 Task: Look for space in Limón, Costa Rica from 12th  July, 2023 to 15th July, 2023 for 3 adults in price range Rs.12000 to Rs.16000. Place can be entire place with 2 bedrooms having 3 beds and 1 bathroom. Property type can be house, flat, guest house. Booking option can be shelf check-in. Required host language is English.
Action: Mouse moved to (389, 80)
Screenshot: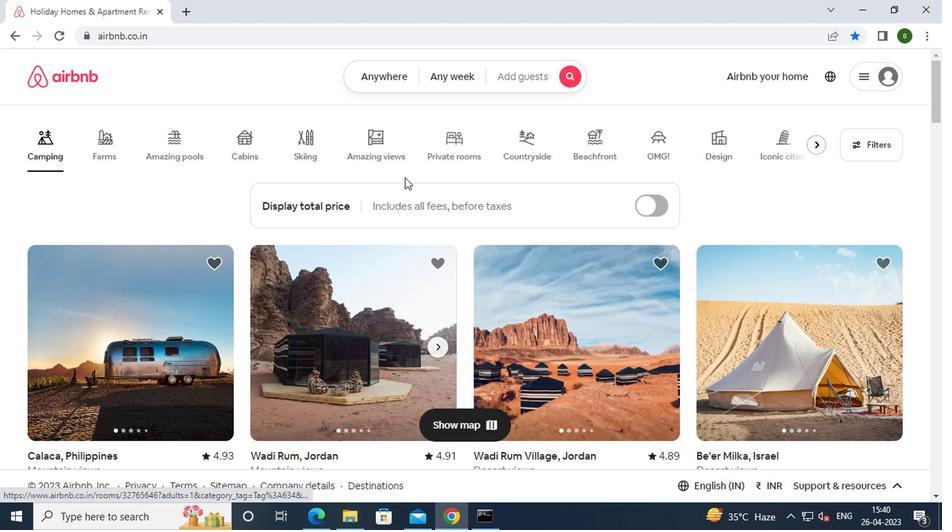 
Action: Mouse pressed left at (389, 80)
Screenshot: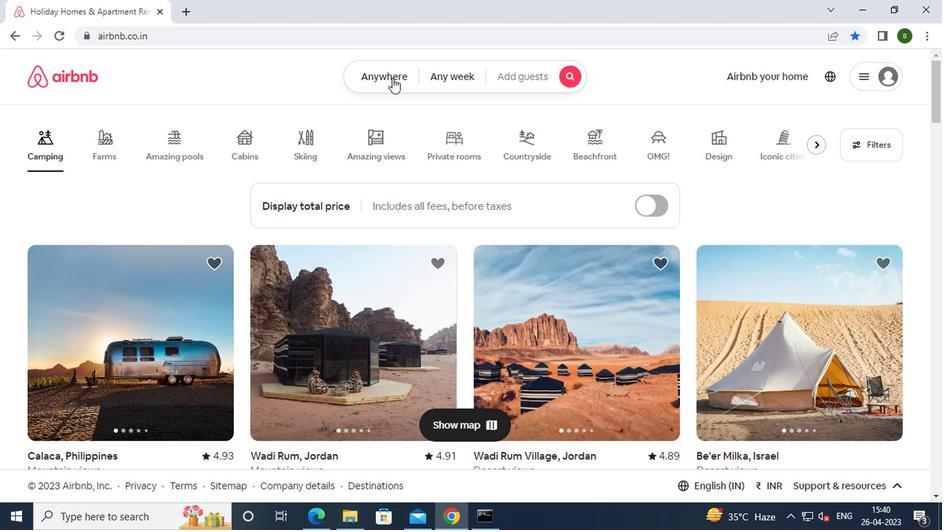 
Action: Mouse moved to (304, 125)
Screenshot: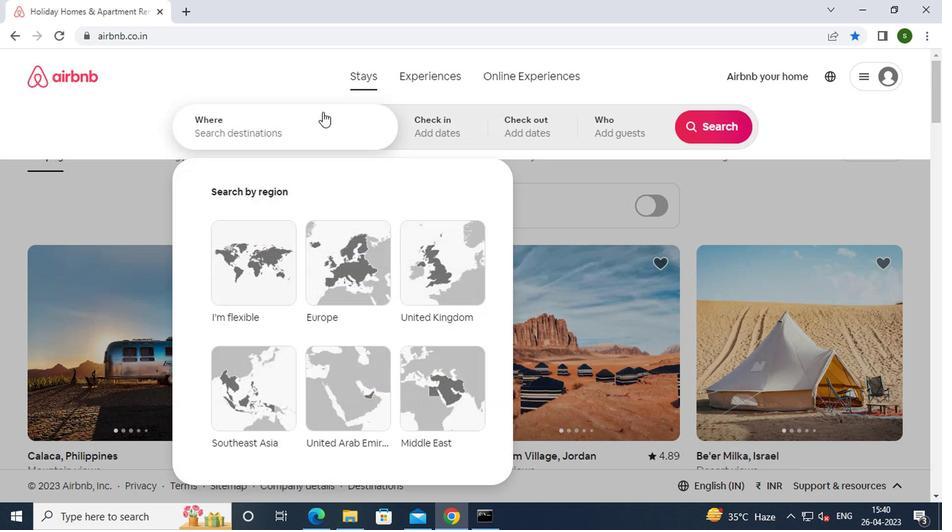 
Action: Mouse pressed left at (304, 125)
Screenshot: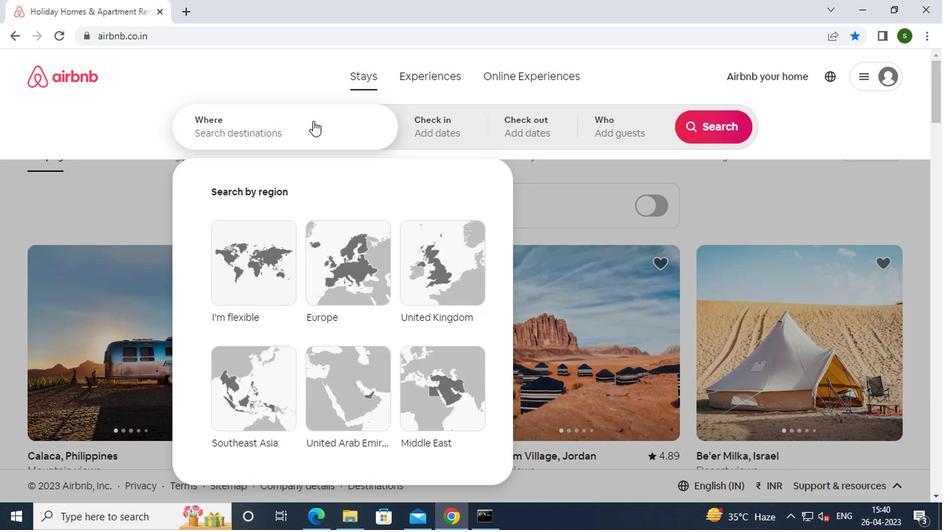
Action: Mouse moved to (304, 125)
Screenshot: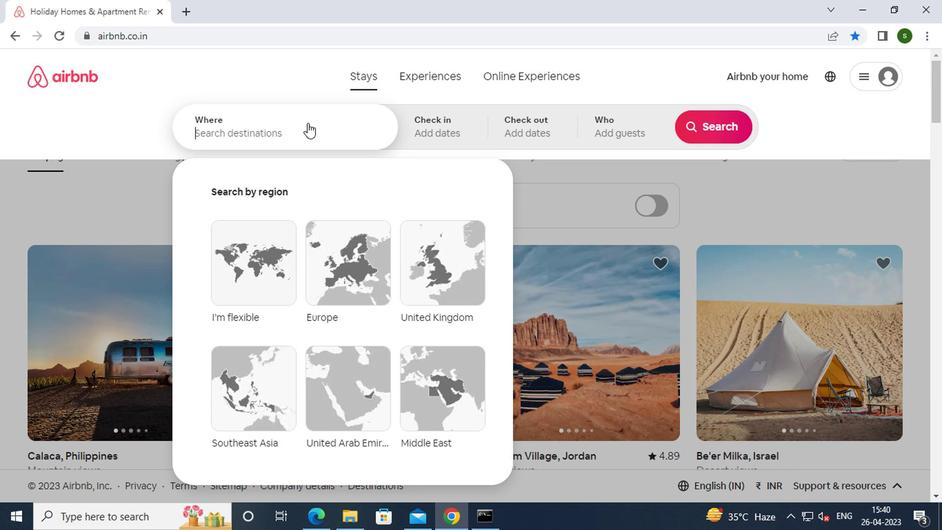 
Action: Key pressed l<Key.caps_lock>imon,<Key.space><Key.caps_lock>c<Key.caps_lock>ost<Key.caps_lock><Key.caps_lock>a<Key.space><Key.caps_lock>
Screenshot: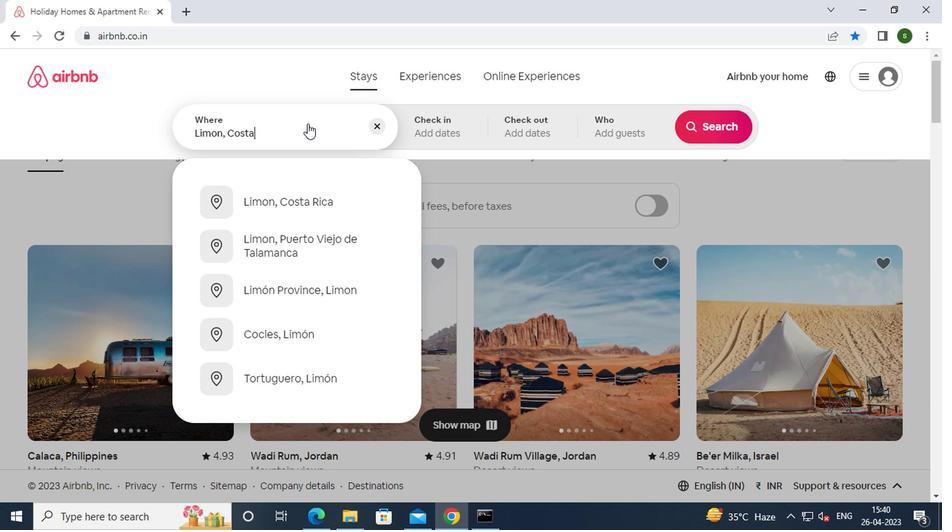 
Action: Mouse moved to (325, 235)
Screenshot: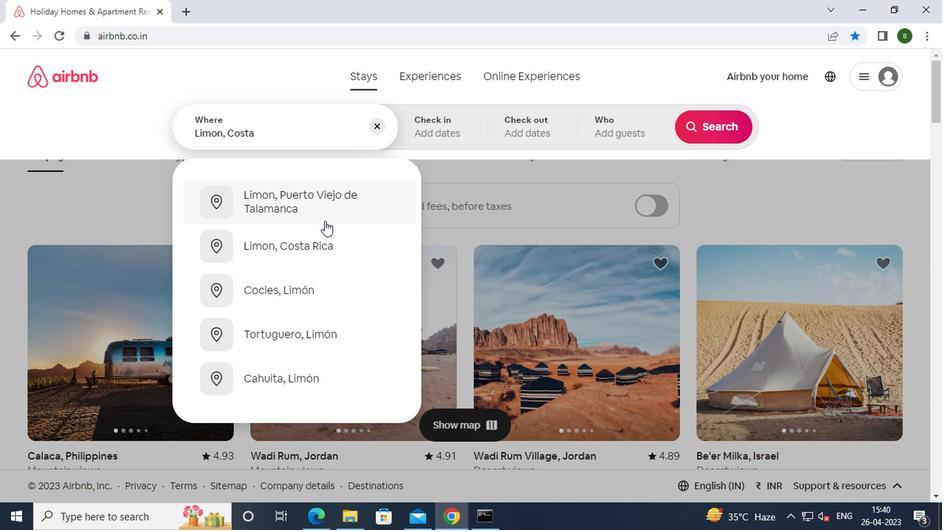 
Action: Mouse pressed left at (325, 235)
Screenshot: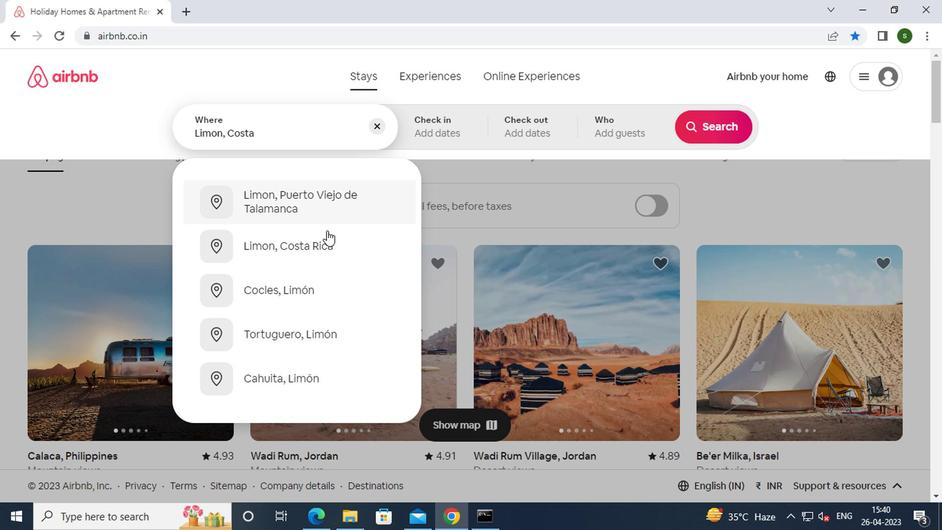 
Action: Mouse moved to (702, 242)
Screenshot: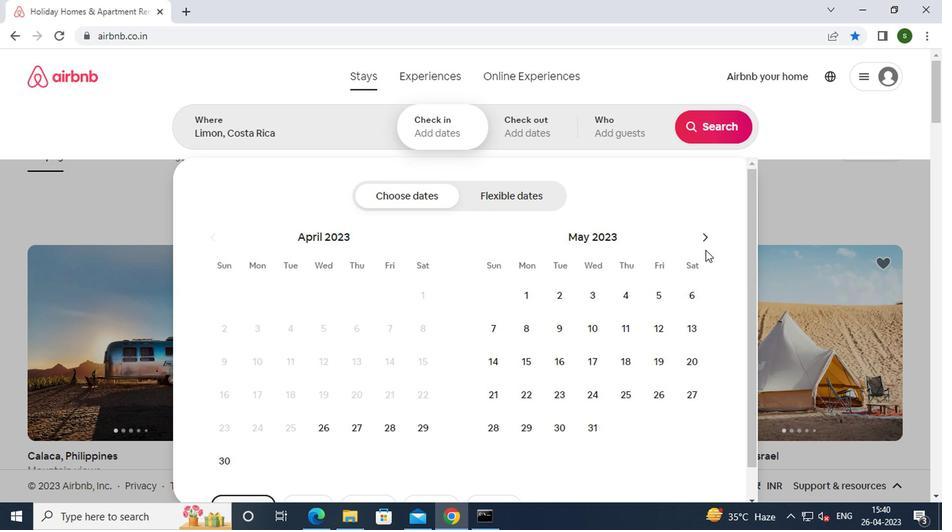 
Action: Mouse pressed left at (702, 242)
Screenshot: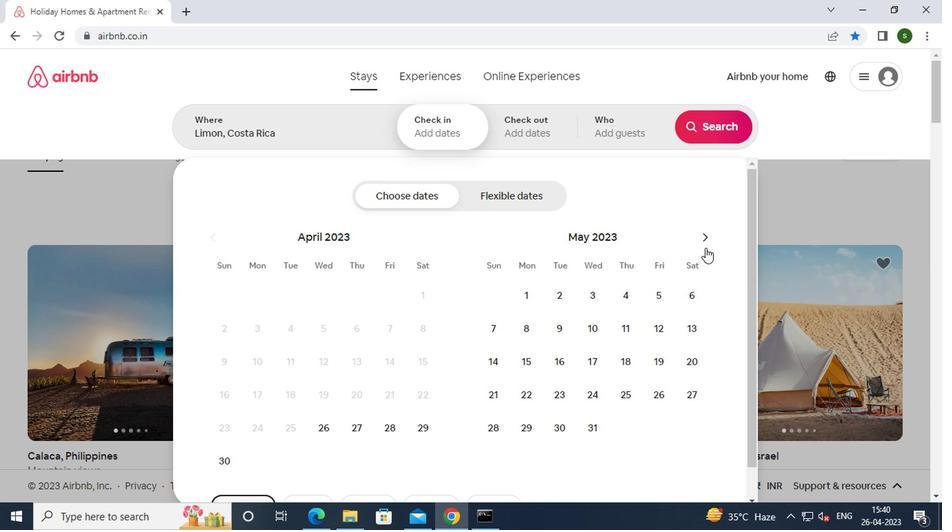 
Action: Mouse pressed left at (702, 242)
Screenshot: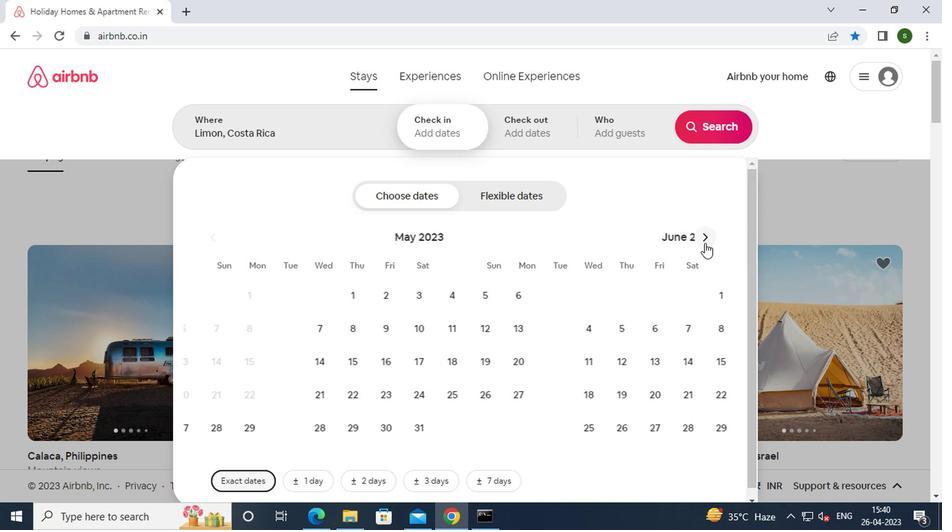 
Action: Mouse moved to (598, 358)
Screenshot: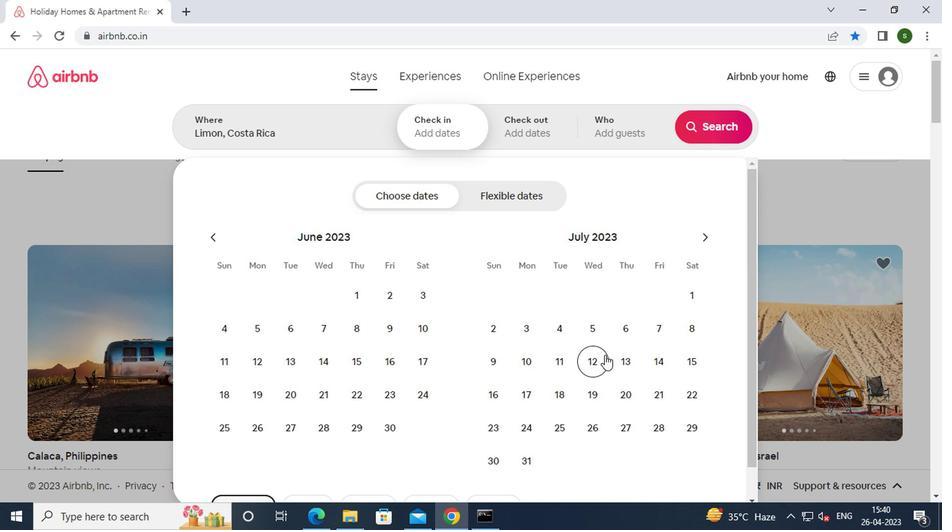 
Action: Mouse pressed left at (598, 358)
Screenshot: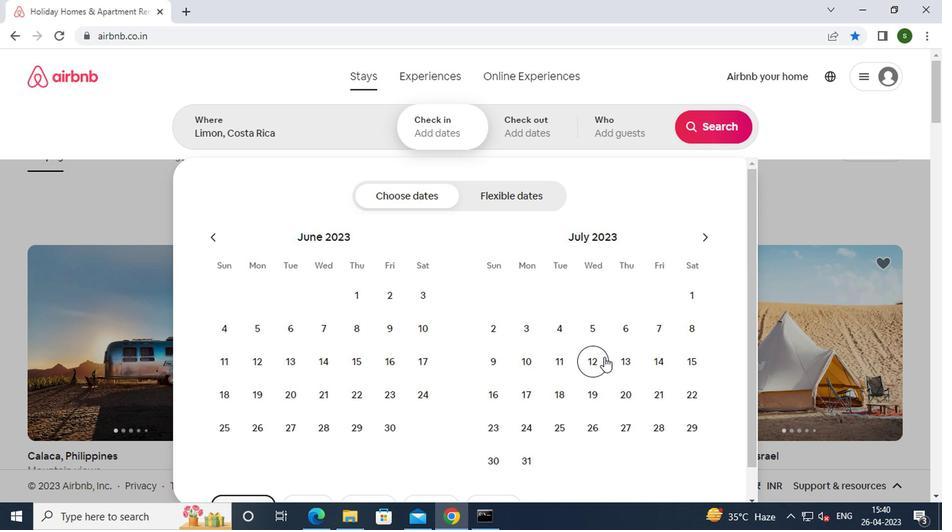 
Action: Mouse moved to (694, 363)
Screenshot: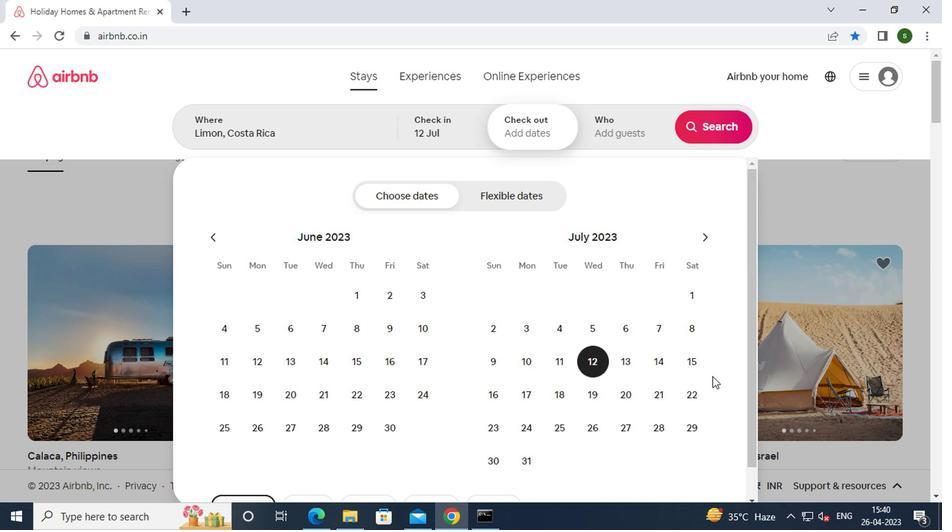 
Action: Mouse pressed left at (694, 363)
Screenshot: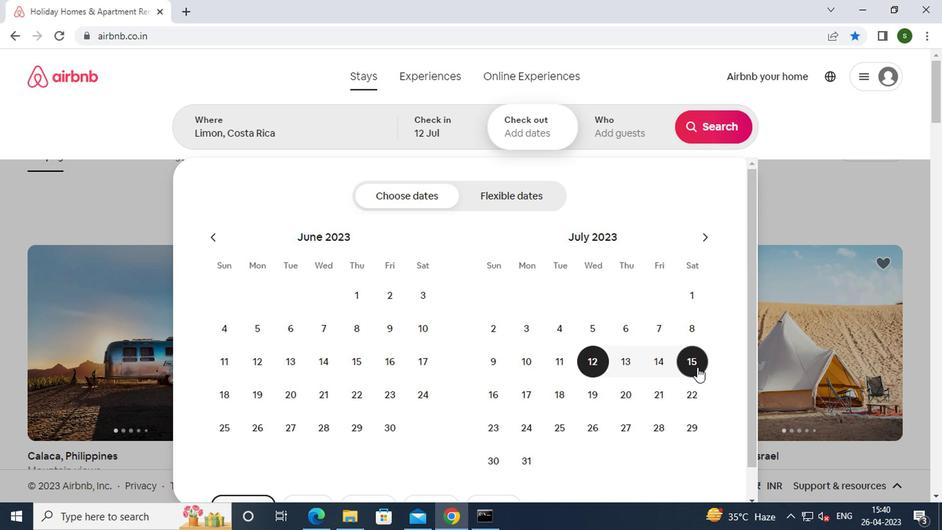 
Action: Mouse moved to (637, 137)
Screenshot: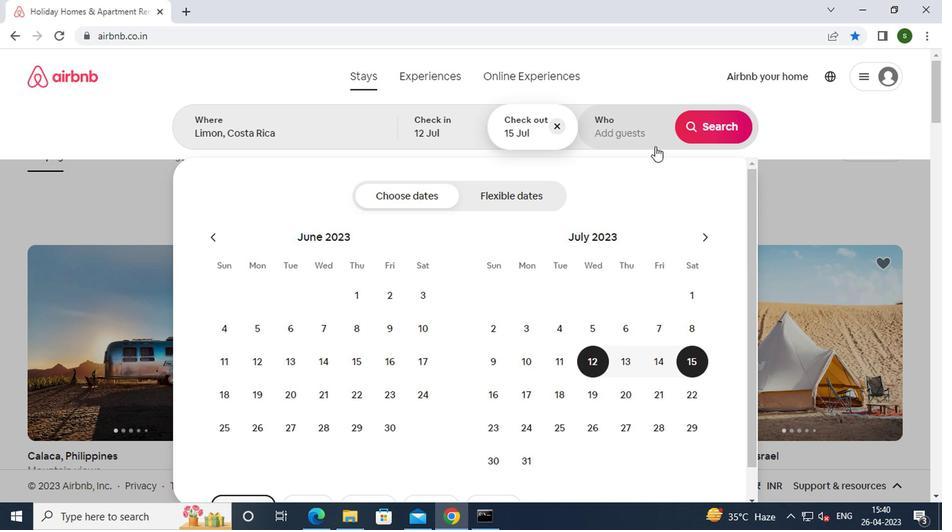 
Action: Mouse pressed left at (637, 137)
Screenshot: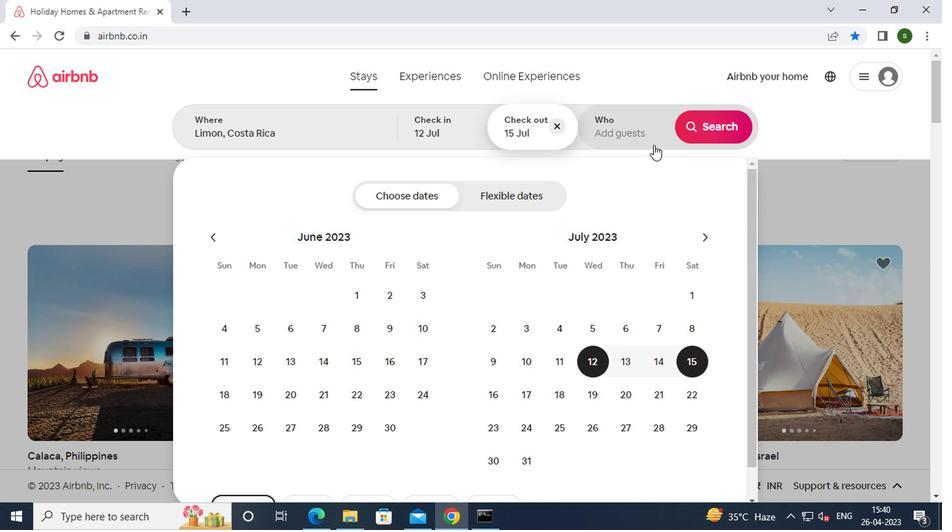
Action: Mouse moved to (721, 201)
Screenshot: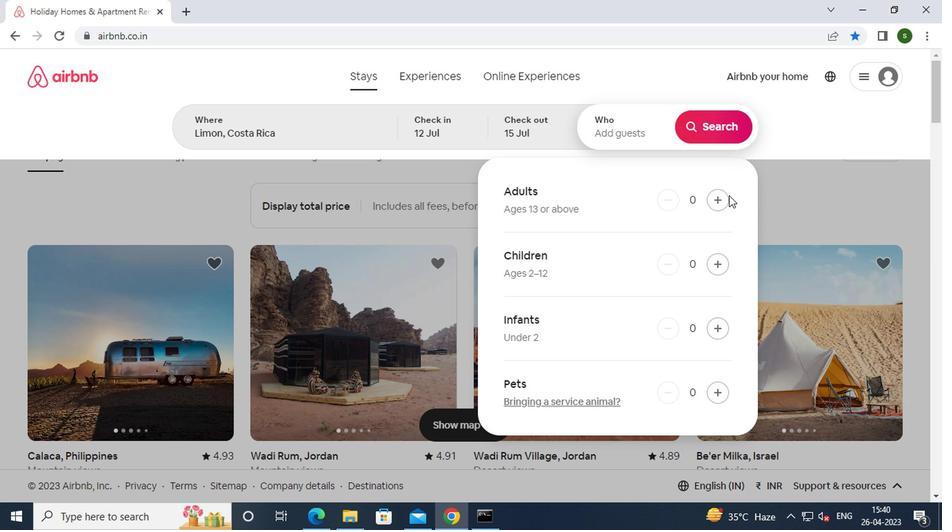 
Action: Mouse pressed left at (721, 201)
Screenshot: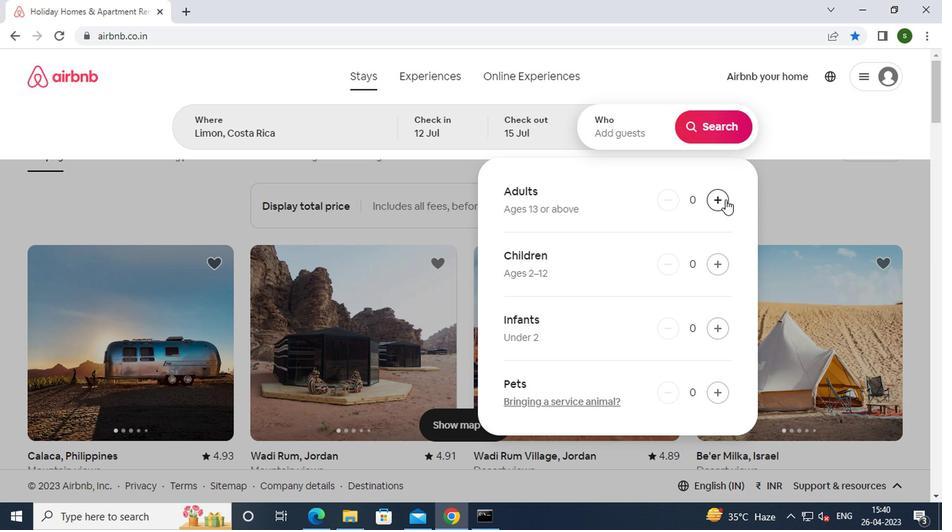 
Action: Mouse pressed left at (721, 201)
Screenshot: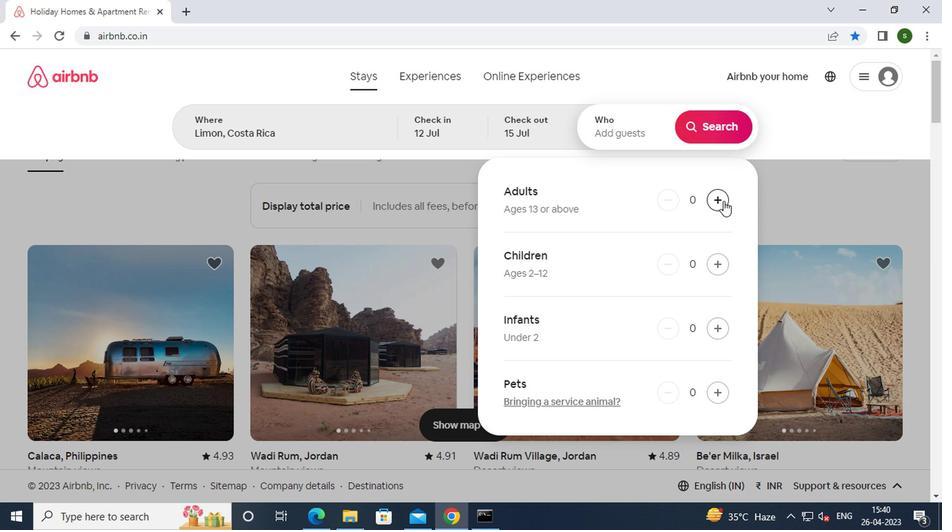 
Action: Mouse pressed left at (721, 201)
Screenshot: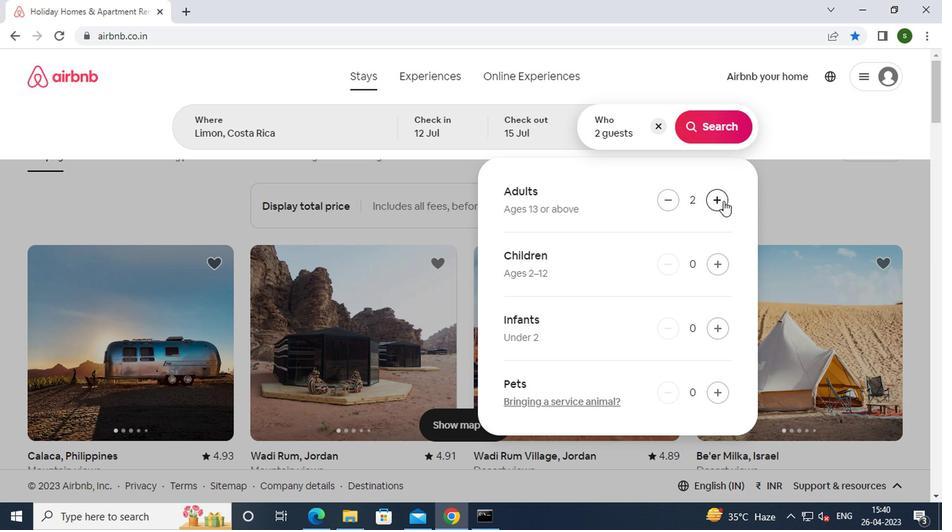 
Action: Mouse moved to (710, 139)
Screenshot: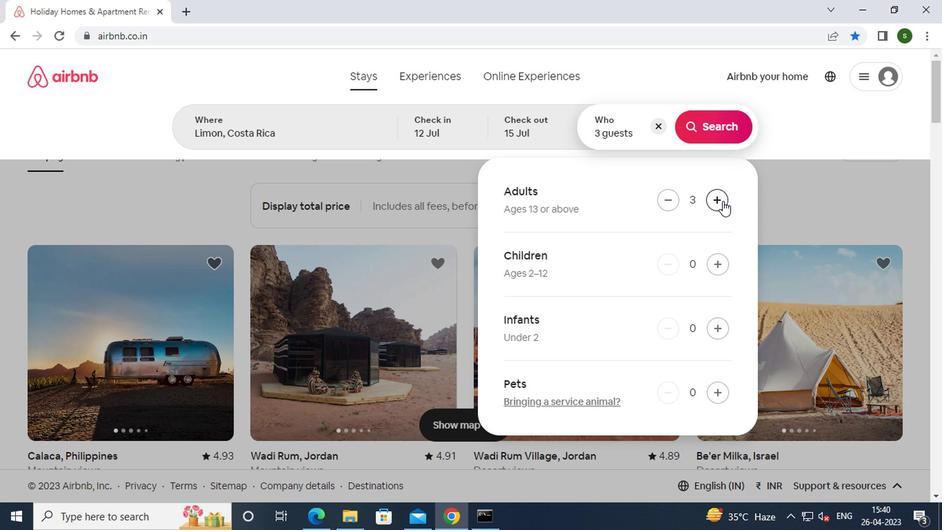 
Action: Mouse pressed left at (710, 139)
Screenshot: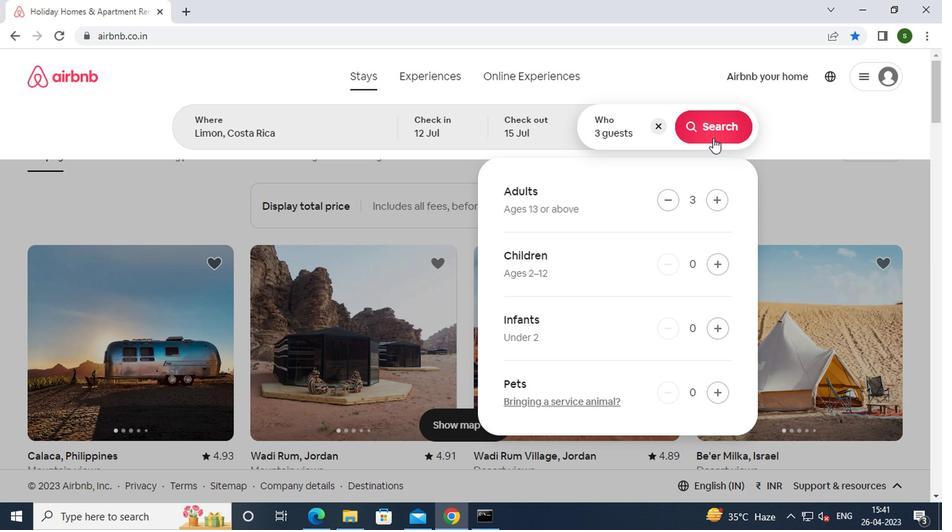 
Action: Mouse moved to (853, 129)
Screenshot: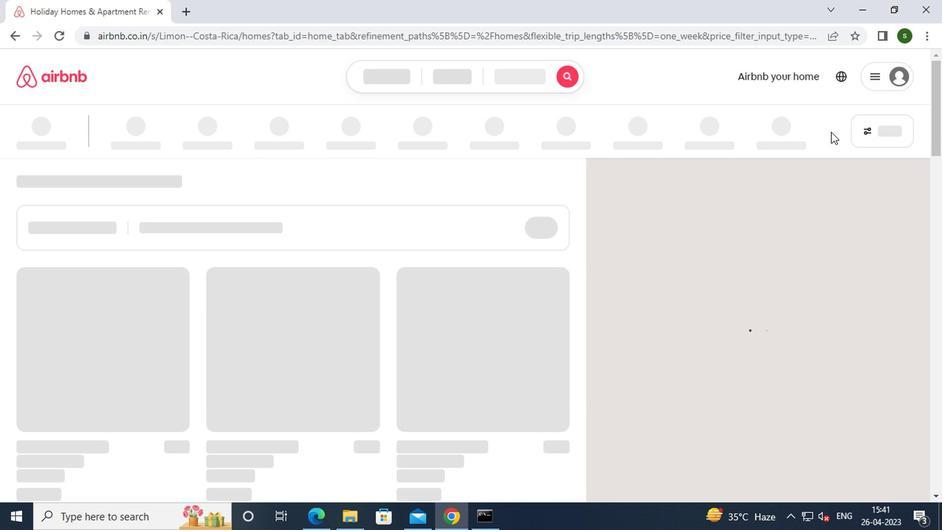 
Action: Mouse pressed left at (853, 129)
Screenshot: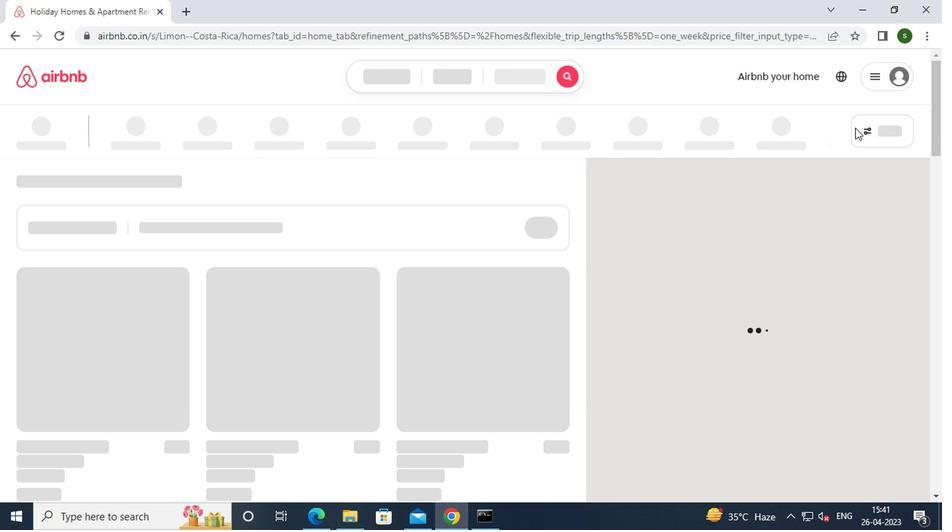 
Action: Mouse moved to (425, 302)
Screenshot: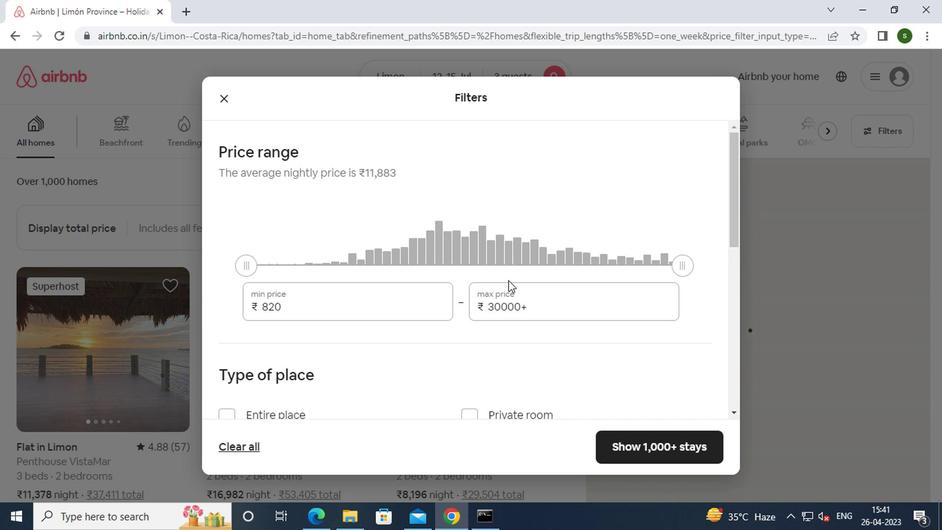 
Action: Mouse pressed left at (425, 302)
Screenshot: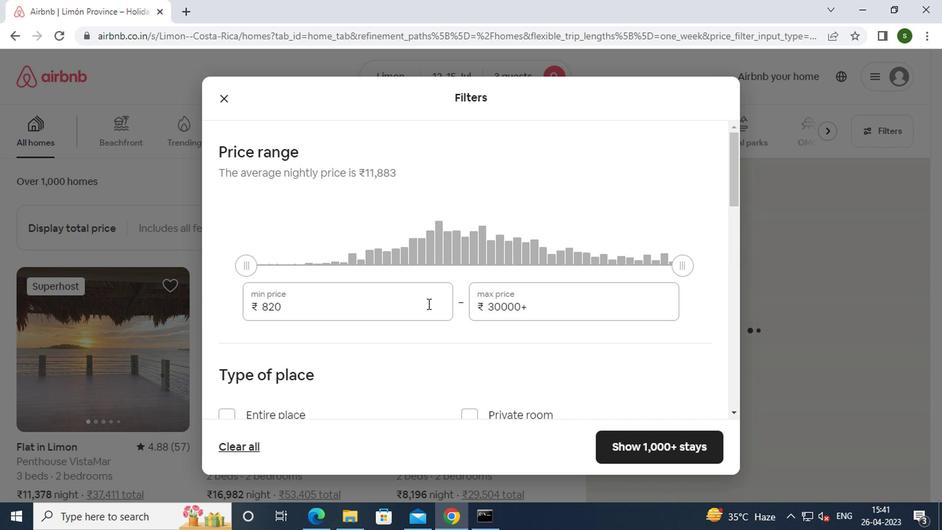 
Action: Mouse moved to (423, 299)
Screenshot: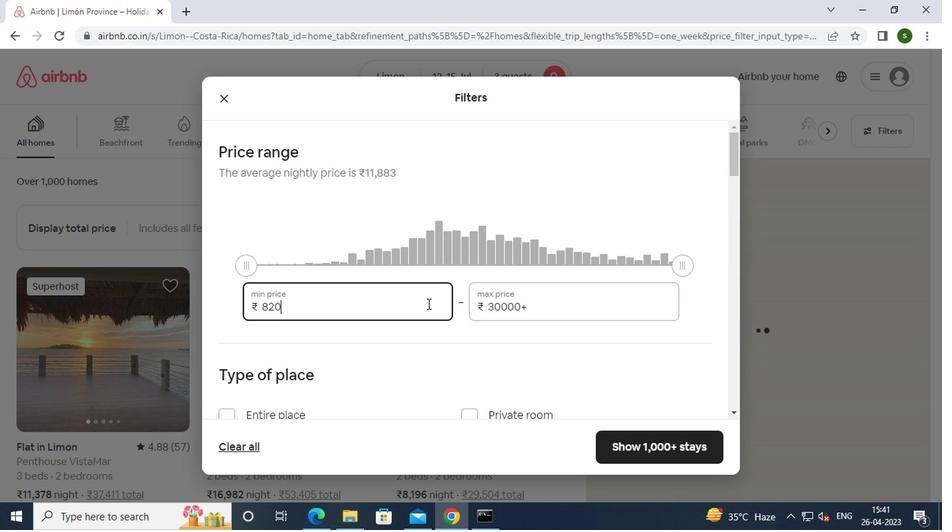 
Action: Key pressed <Key.backspace><Key.backspace><Key.backspace><Key.backspace><Key.backspace>12000
Screenshot: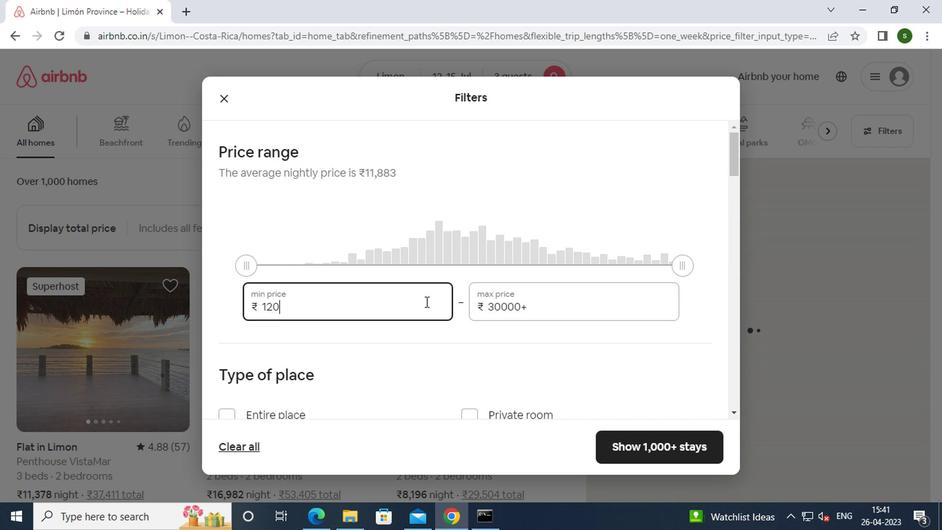 
Action: Mouse moved to (573, 303)
Screenshot: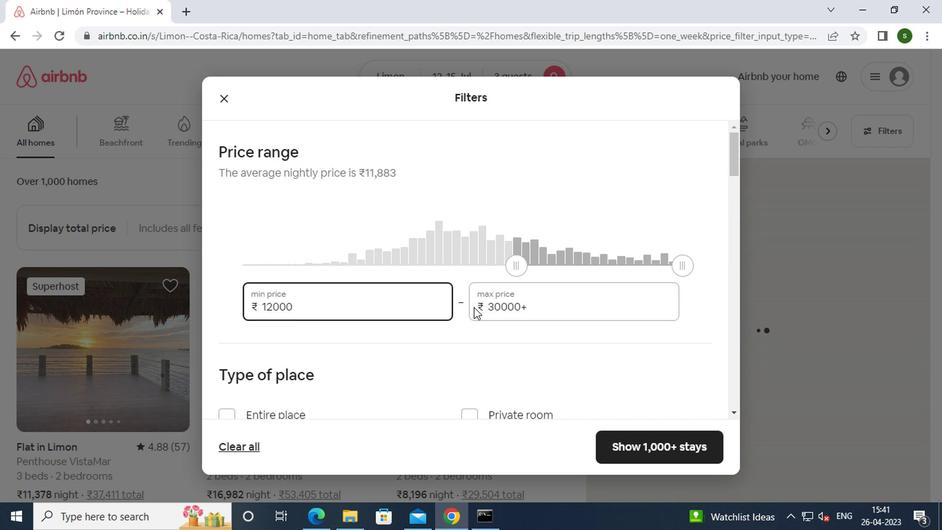 
Action: Mouse pressed left at (573, 303)
Screenshot: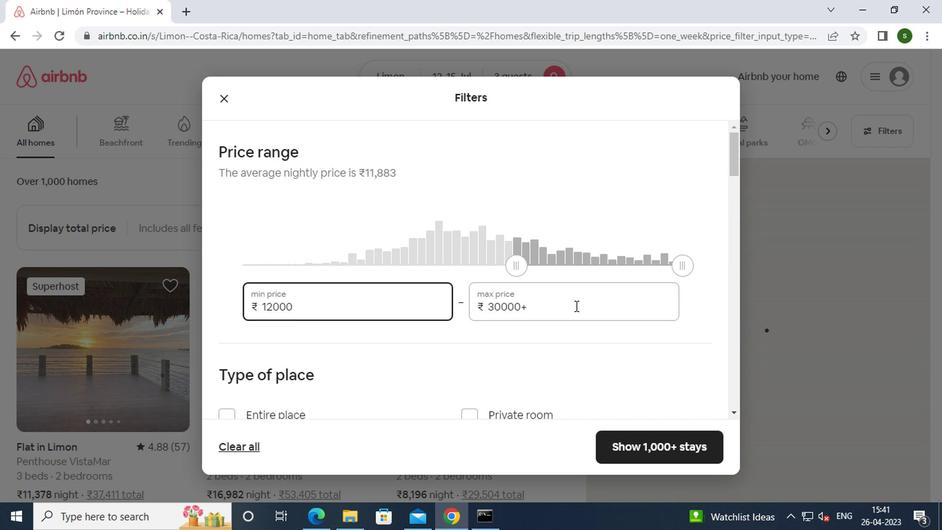 
Action: Key pressed <Key.backspace><Key.backspace><Key.backspace><Key.backspace><Key.backspace><Key.backspace><Key.backspace><Key.backspace><Key.backspace><Key.backspace><Key.backspace><Key.backspace>16000
Screenshot: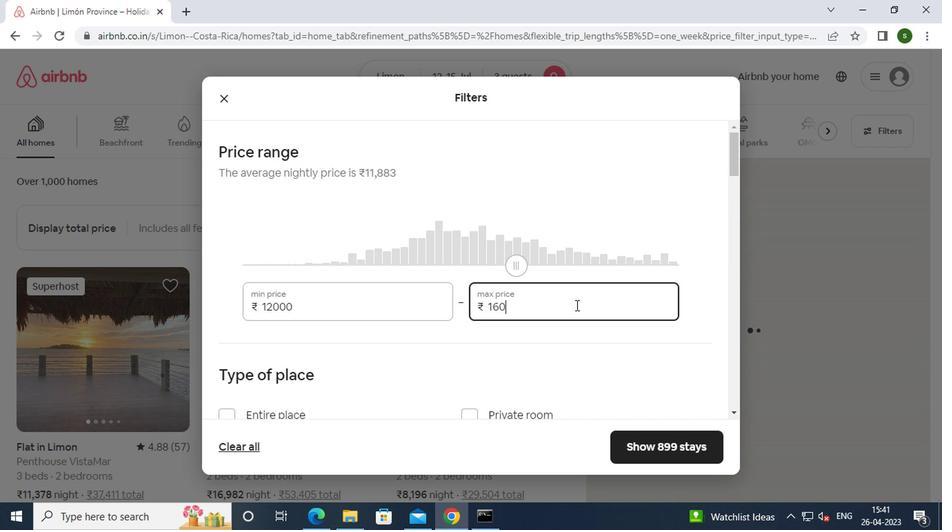 
Action: Mouse moved to (526, 319)
Screenshot: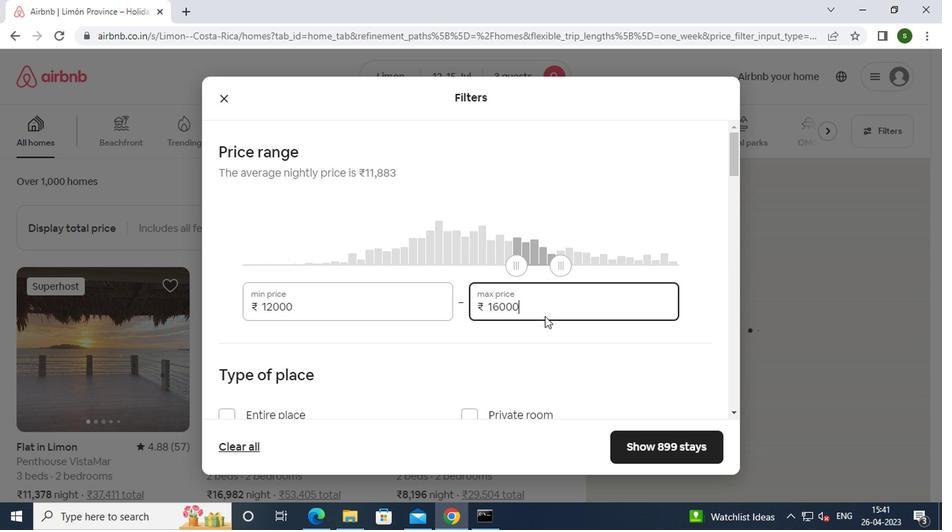 
Action: Mouse scrolled (526, 318) with delta (0, 0)
Screenshot: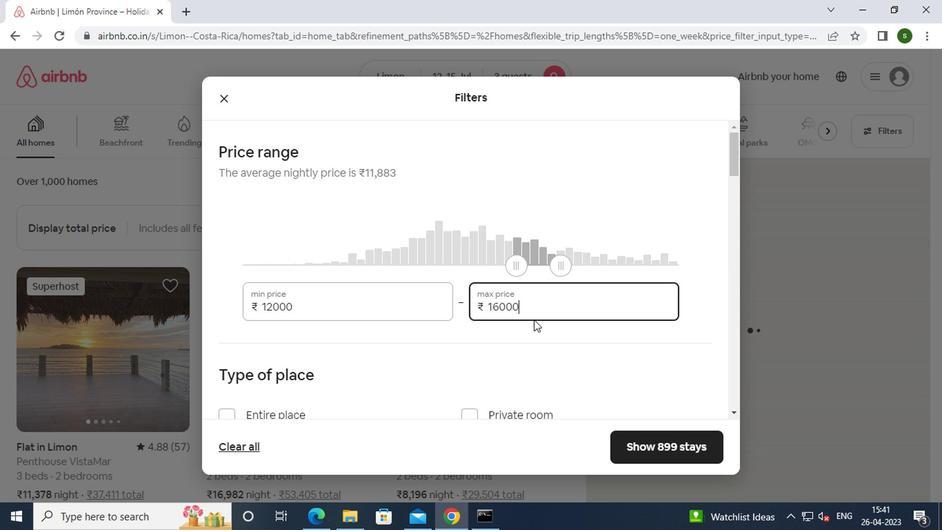 
Action: Mouse scrolled (526, 318) with delta (0, 0)
Screenshot: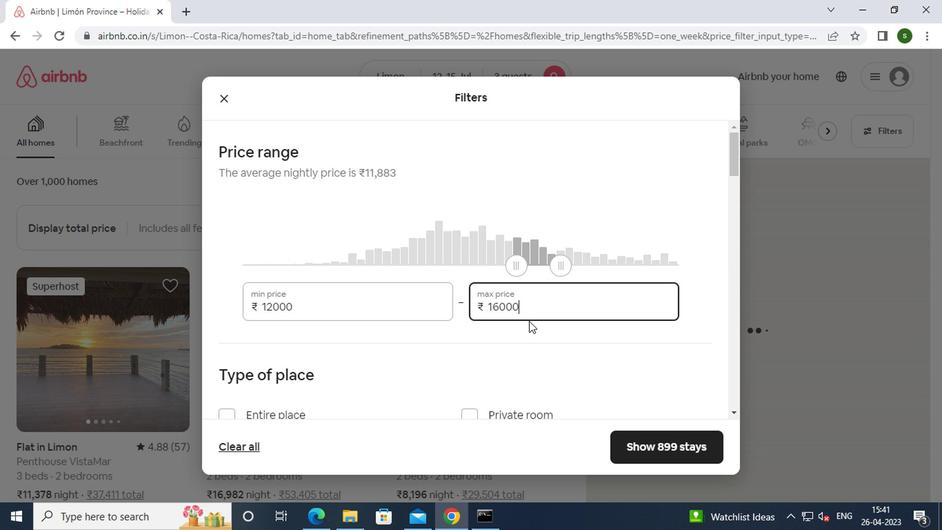 
Action: Mouse moved to (278, 290)
Screenshot: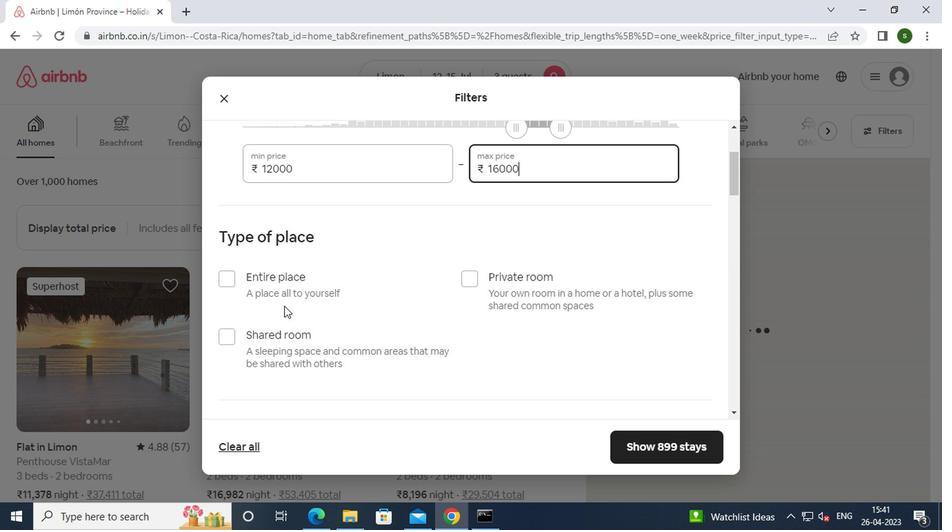 
Action: Mouse pressed left at (278, 290)
Screenshot: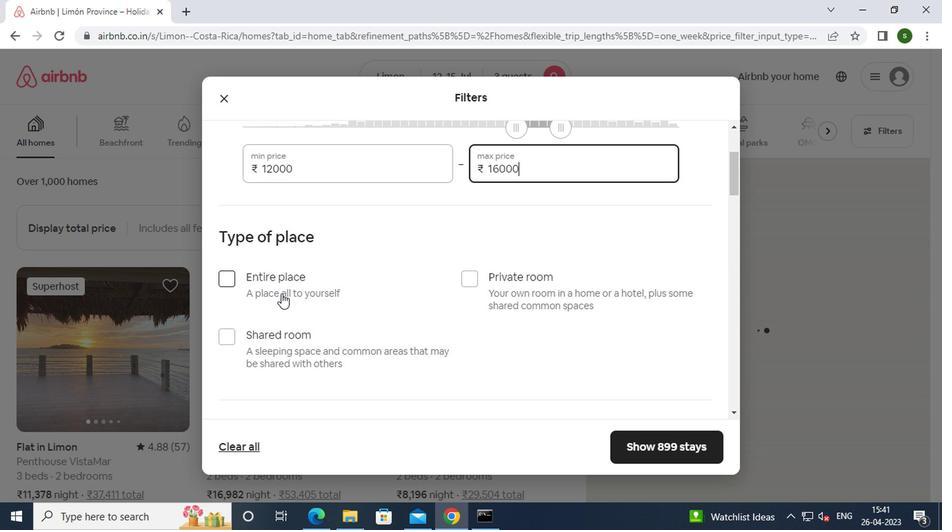 
Action: Mouse moved to (343, 291)
Screenshot: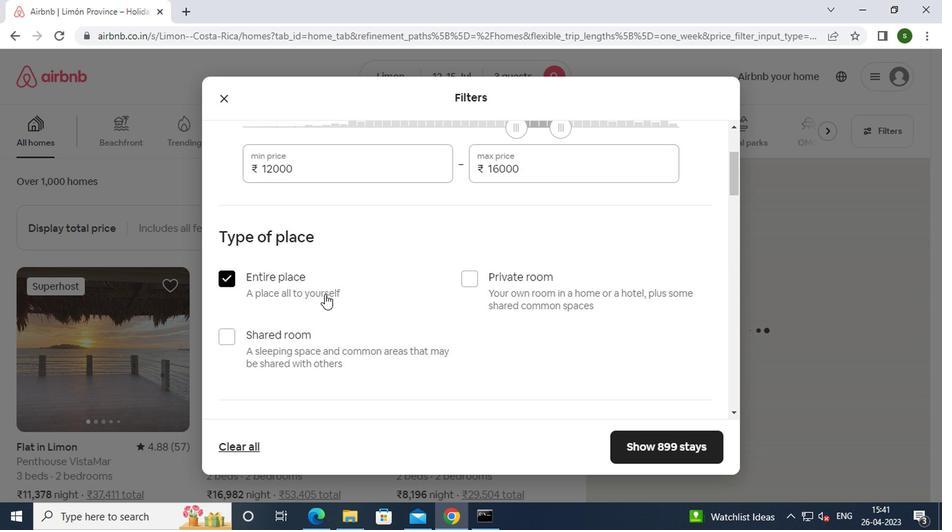 
Action: Mouse scrolled (343, 290) with delta (0, 0)
Screenshot: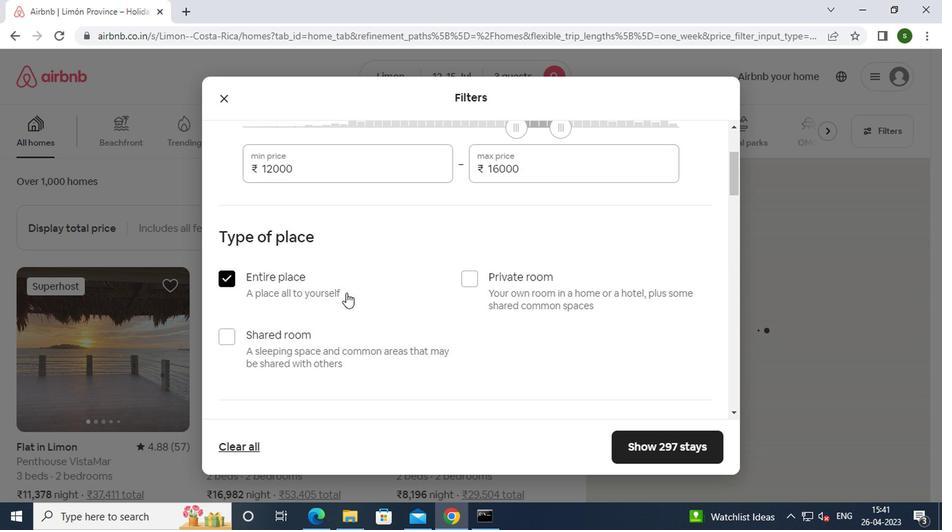 
Action: Mouse scrolled (343, 290) with delta (0, 0)
Screenshot: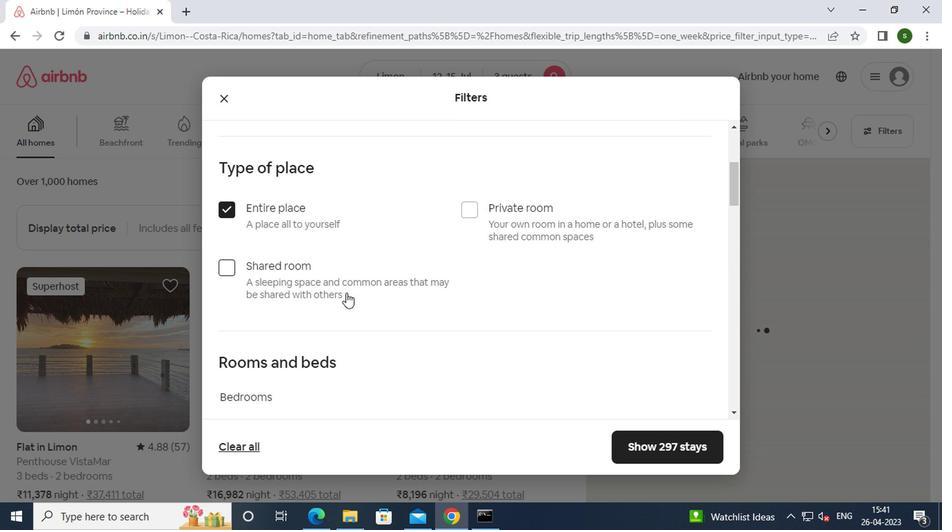 
Action: Mouse scrolled (343, 290) with delta (0, 0)
Screenshot: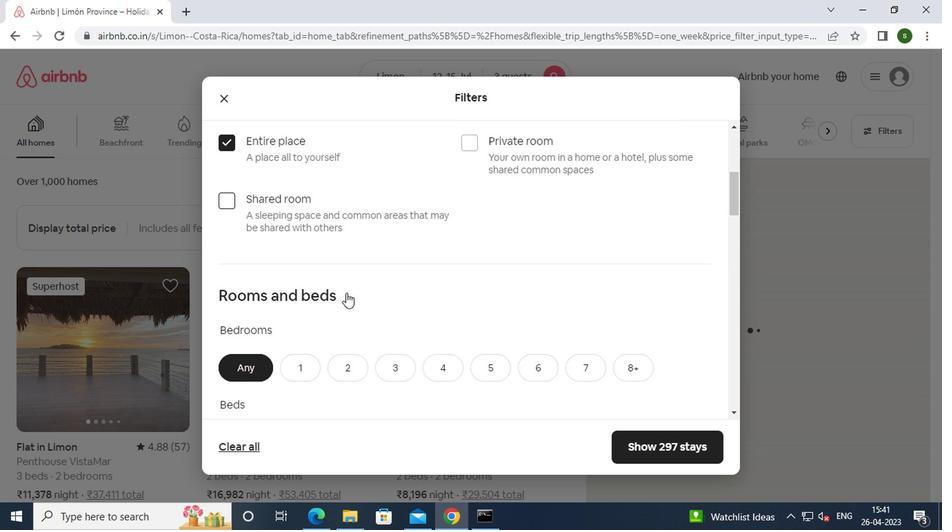 
Action: Mouse scrolled (343, 290) with delta (0, 0)
Screenshot: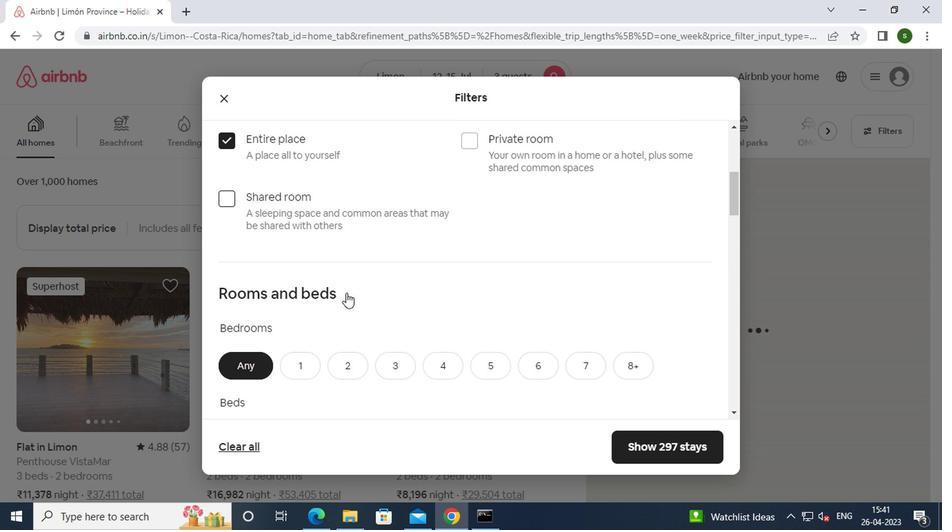 
Action: Mouse moved to (344, 231)
Screenshot: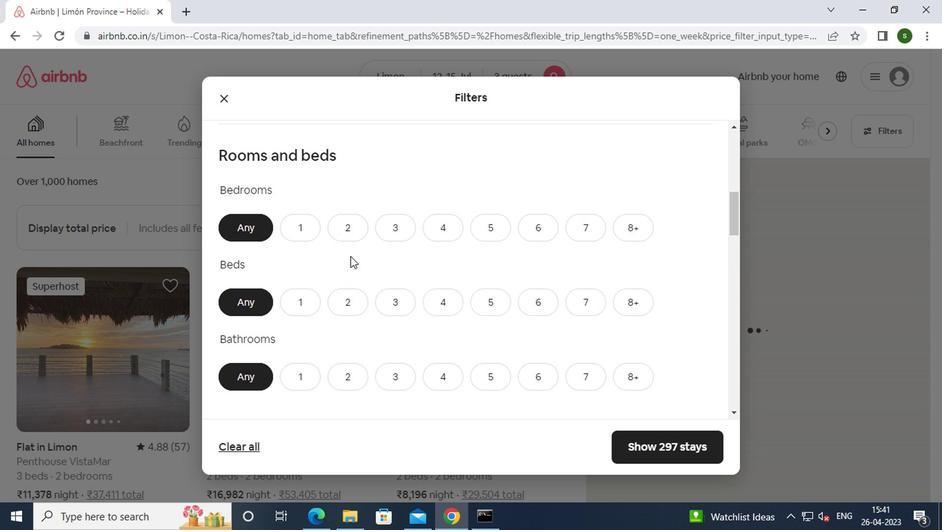 
Action: Mouse pressed left at (344, 231)
Screenshot: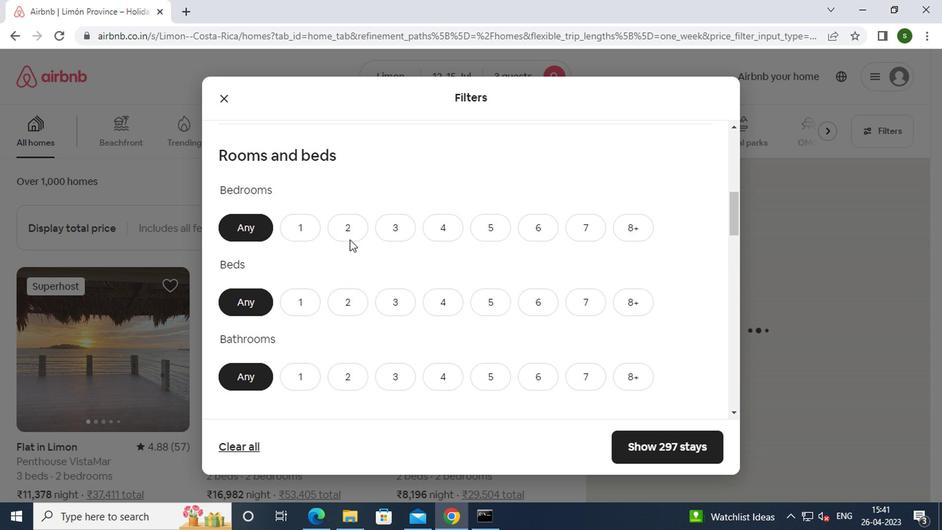 
Action: Mouse moved to (391, 303)
Screenshot: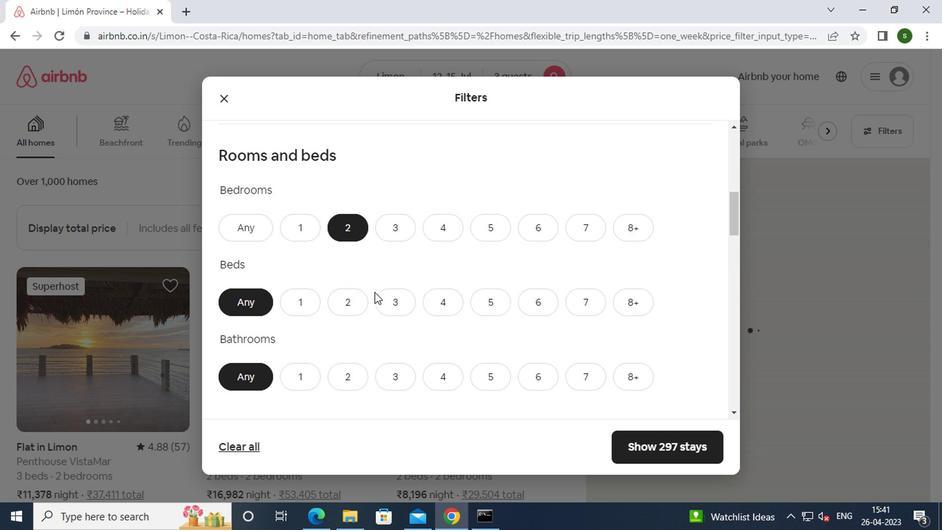 
Action: Mouse pressed left at (391, 303)
Screenshot: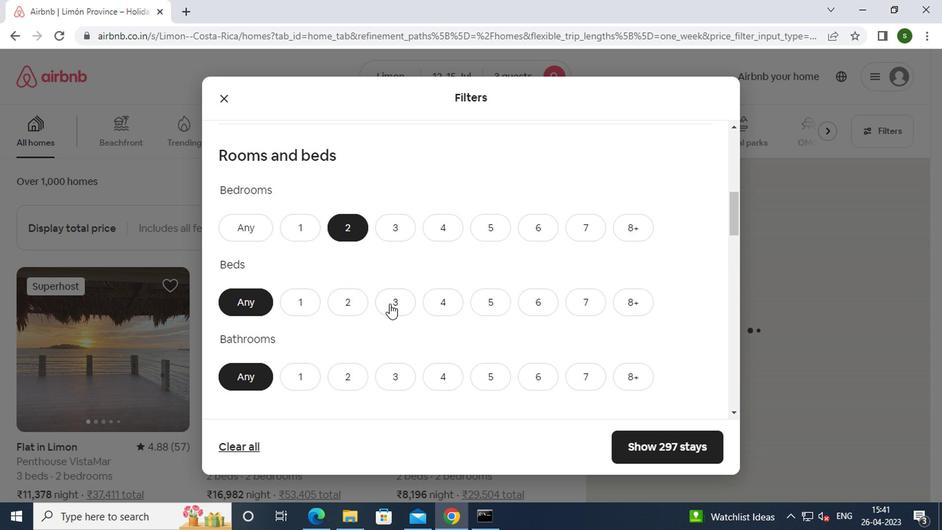 
Action: Mouse moved to (303, 371)
Screenshot: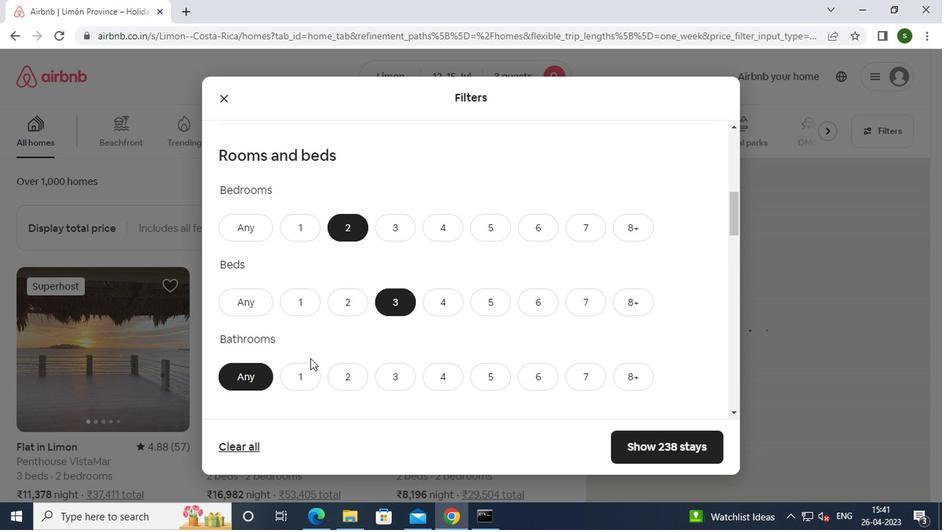 
Action: Mouse pressed left at (303, 371)
Screenshot: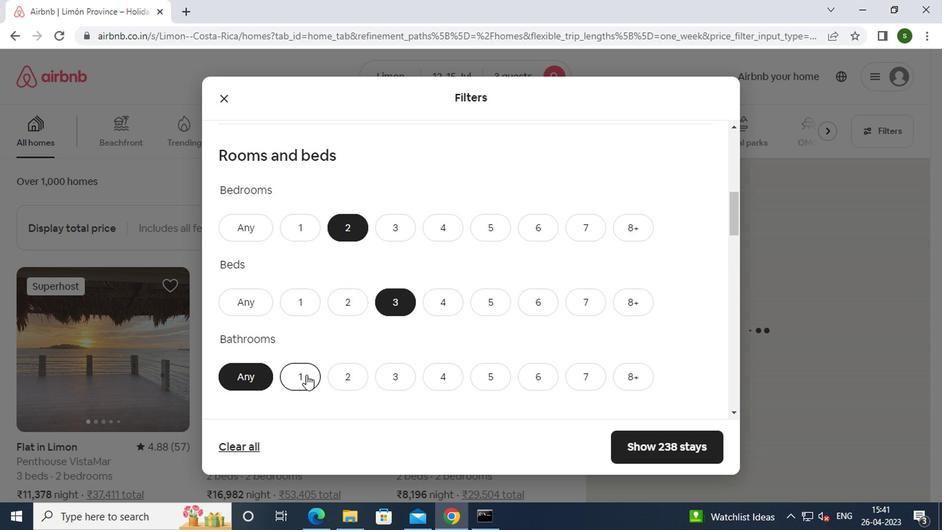 
Action: Mouse moved to (456, 319)
Screenshot: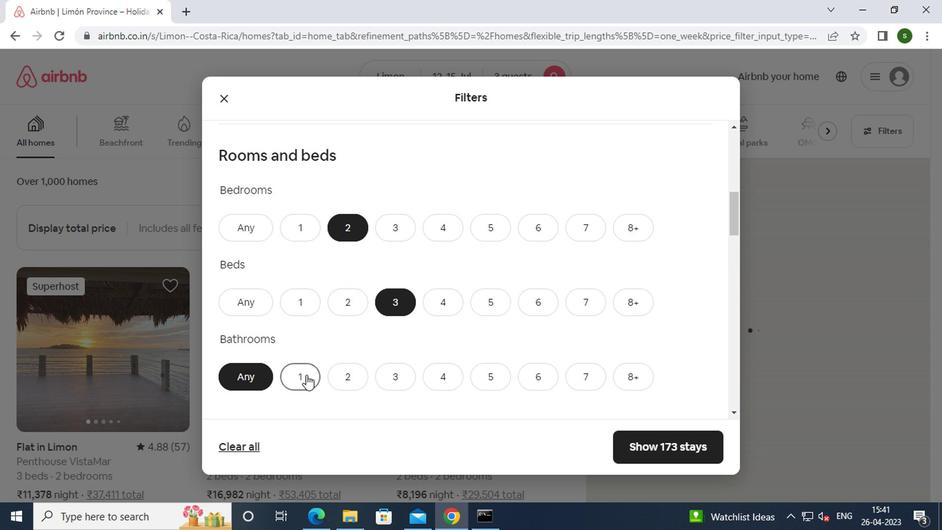 
Action: Mouse scrolled (456, 318) with delta (0, 0)
Screenshot: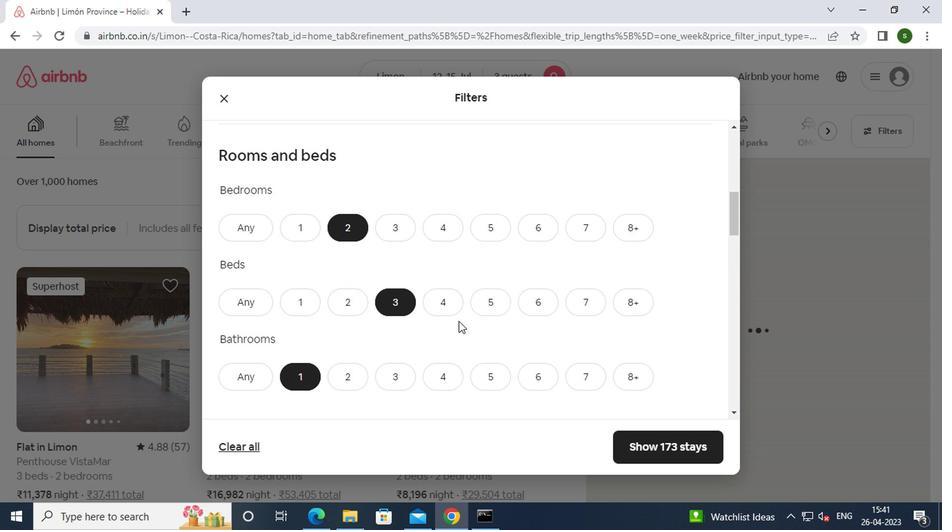 
Action: Mouse scrolled (456, 318) with delta (0, 0)
Screenshot: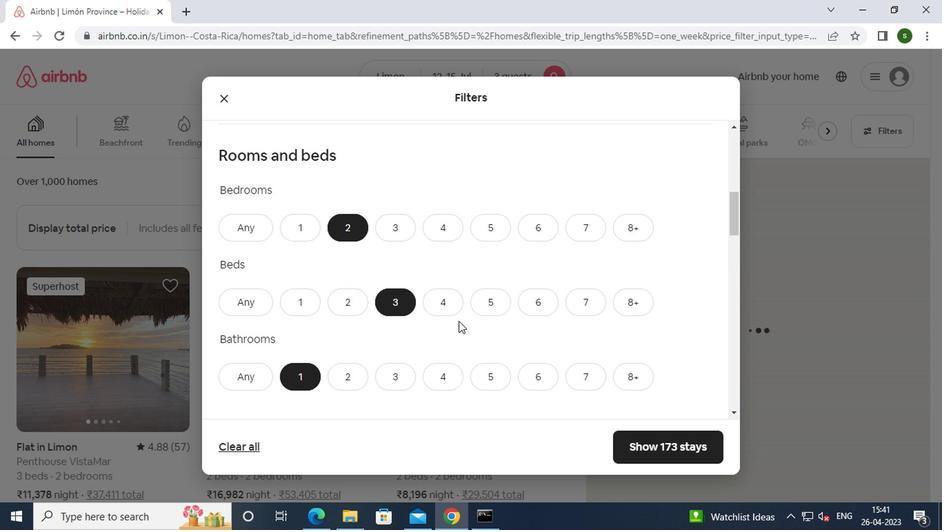 
Action: Mouse scrolled (456, 318) with delta (0, 0)
Screenshot: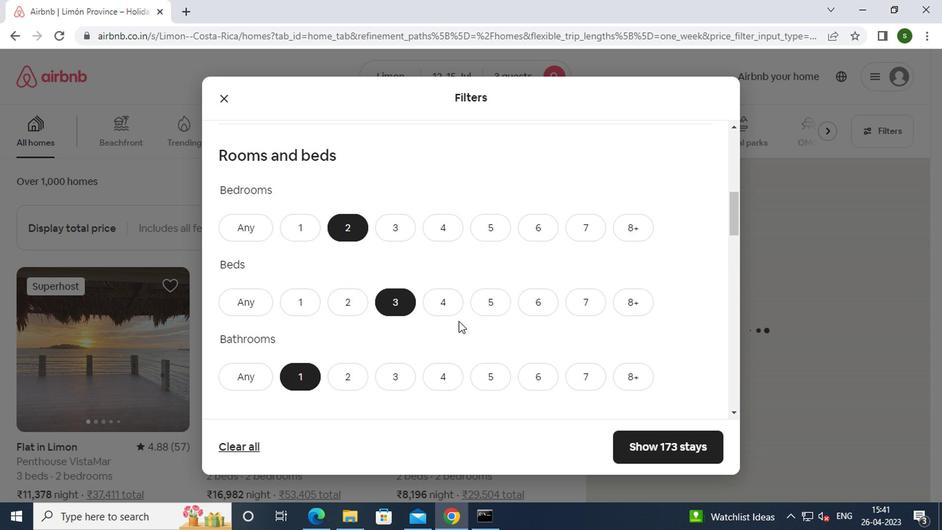 
Action: Mouse moved to (264, 305)
Screenshot: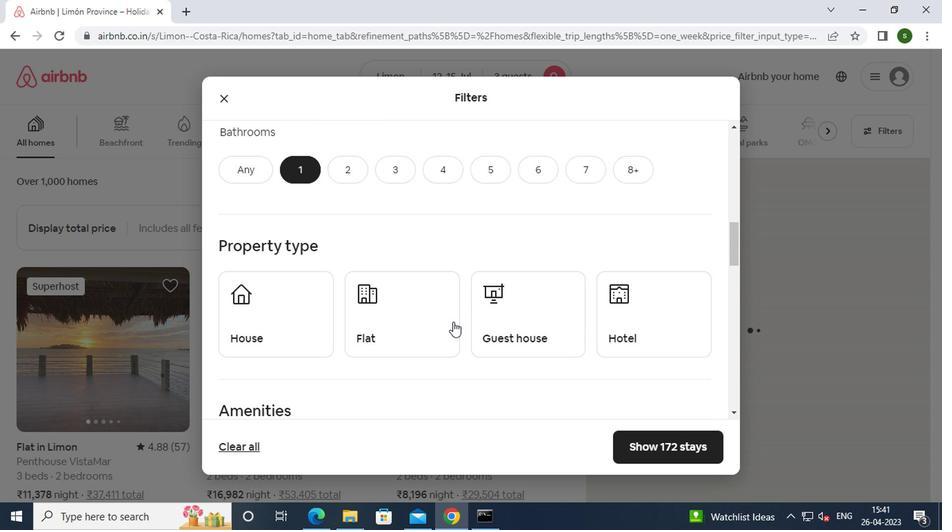 
Action: Mouse pressed left at (264, 305)
Screenshot: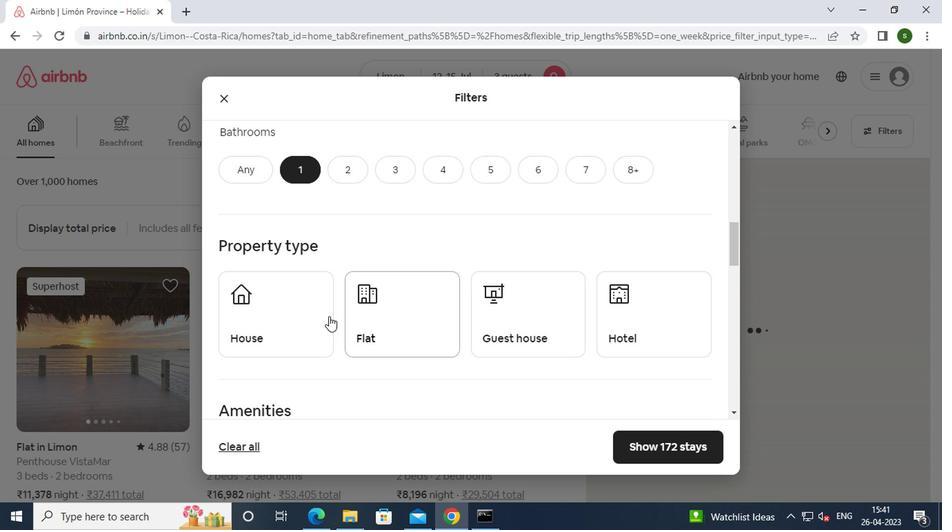 
Action: Mouse moved to (383, 312)
Screenshot: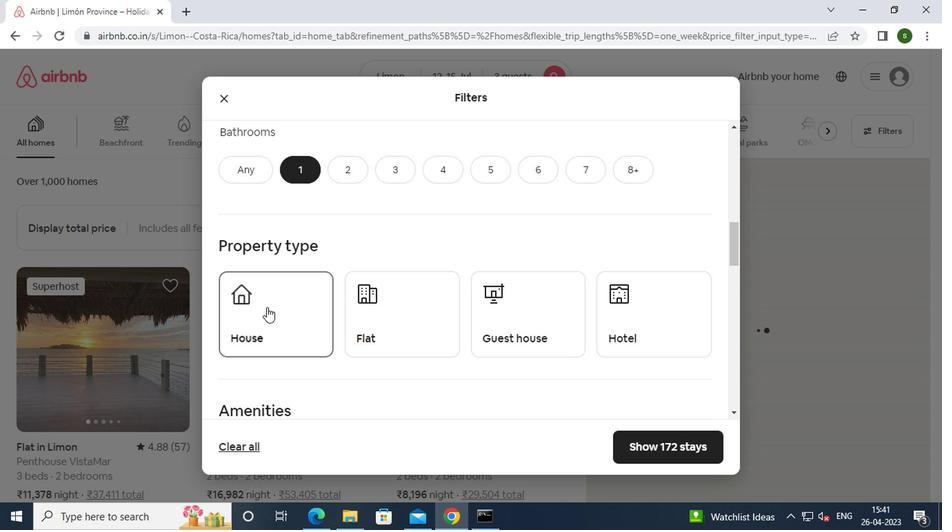 
Action: Mouse pressed left at (383, 312)
Screenshot: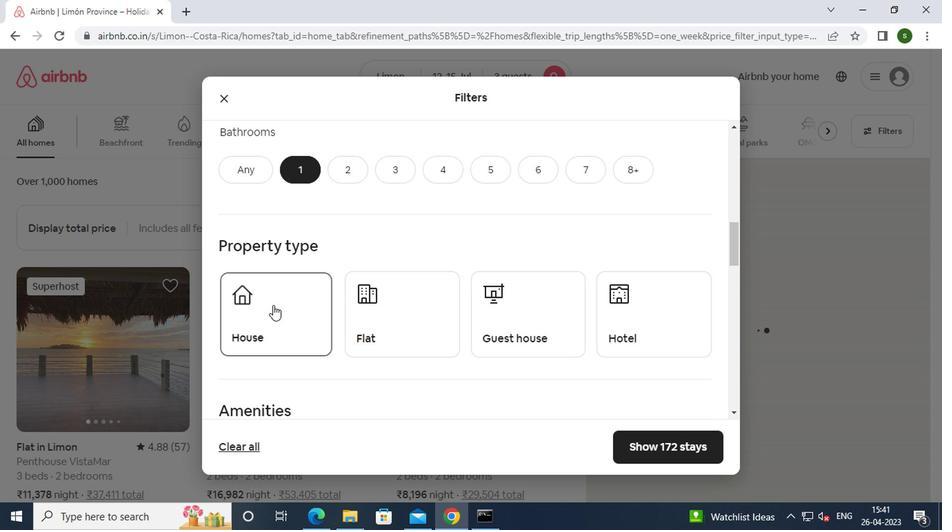 
Action: Mouse moved to (490, 310)
Screenshot: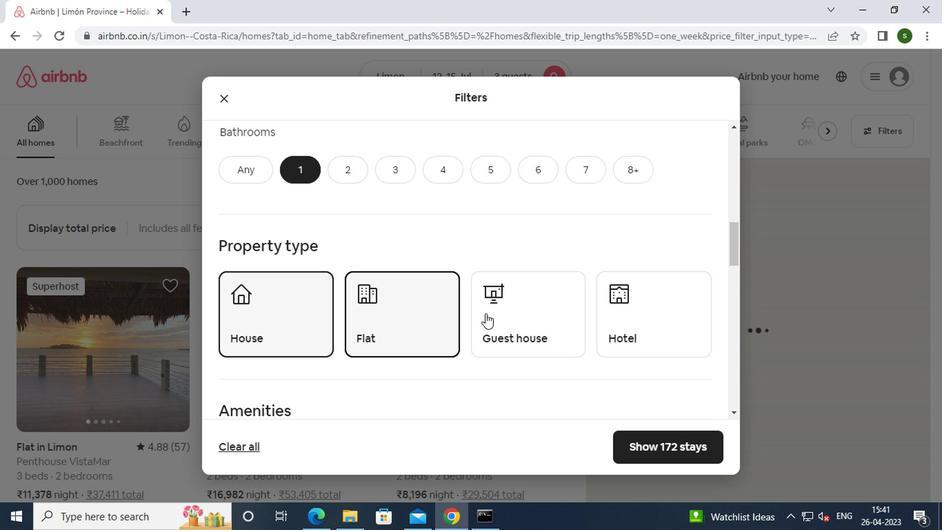 
Action: Mouse pressed left at (490, 310)
Screenshot: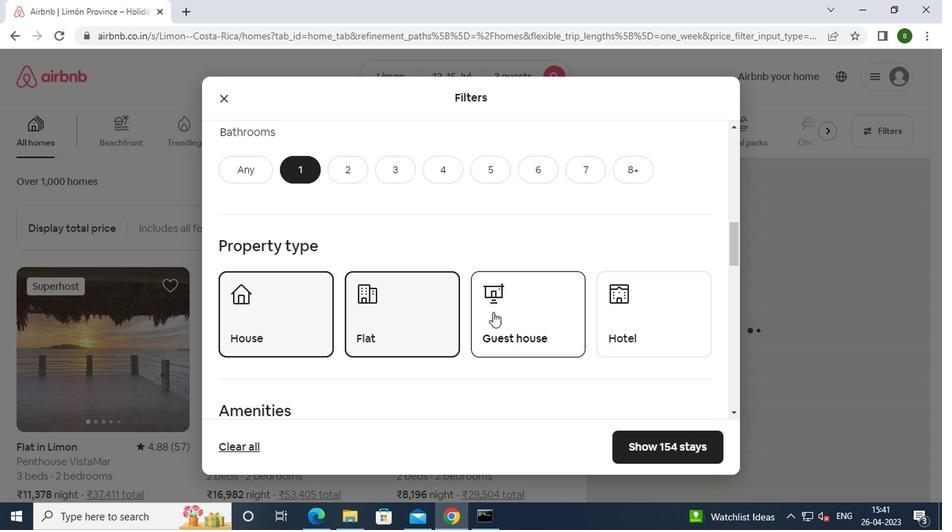 
Action: Mouse scrolled (490, 309) with delta (0, 0)
Screenshot: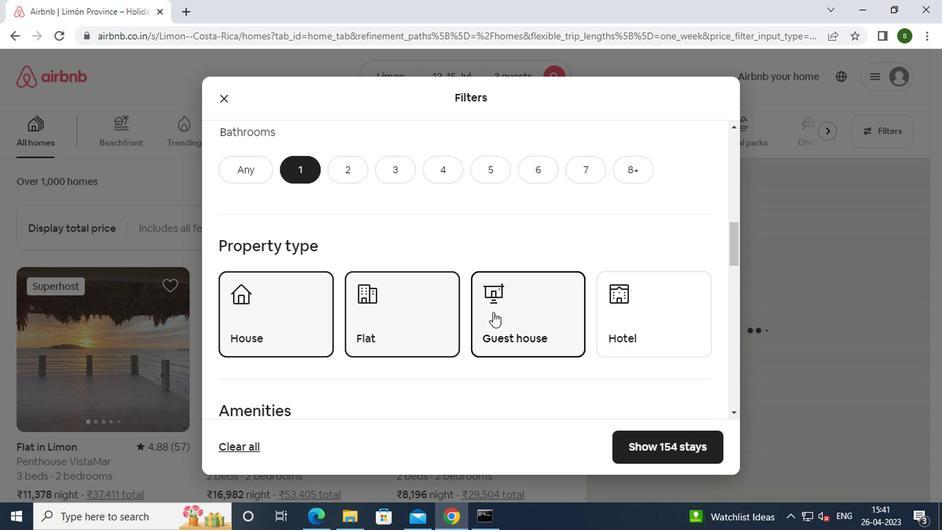 
Action: Mouse scrolled (490, 309) with delta (0, 0)
Screenshot: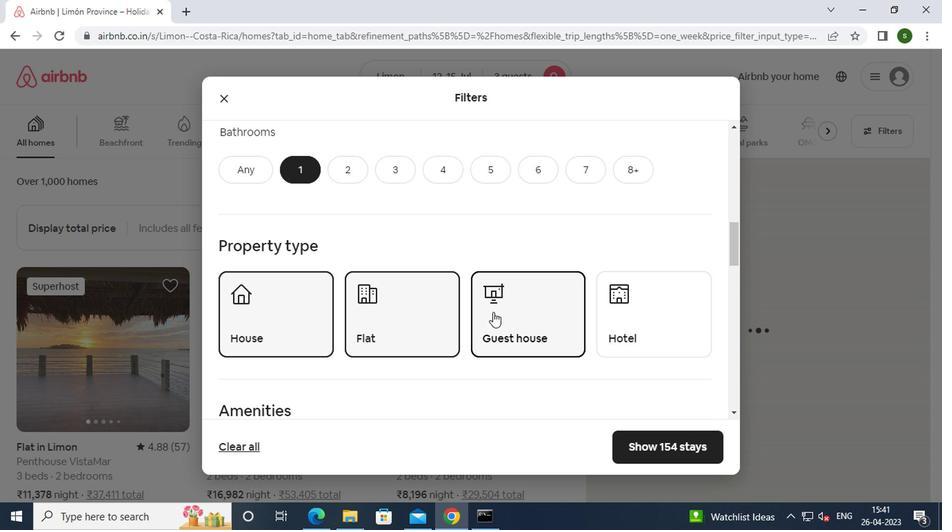 
Action: Mouse scrolled (490, 309) with delta (0, 0)
Screenshot: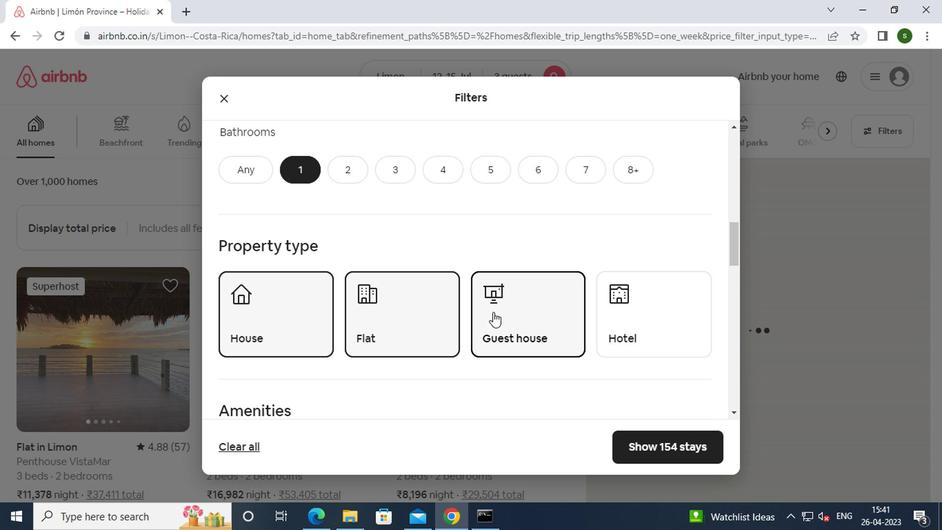 
Action: Mouse scrolled (490, 309) with delta (0, 0)
Screenshot: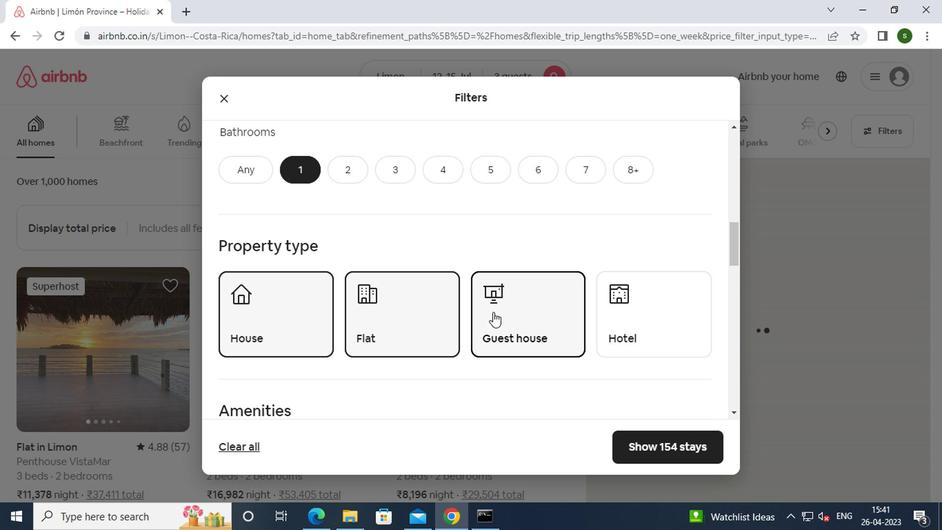 
Action: Mouse scrolled (490, 309) with delta (0, 0)
Screenshot: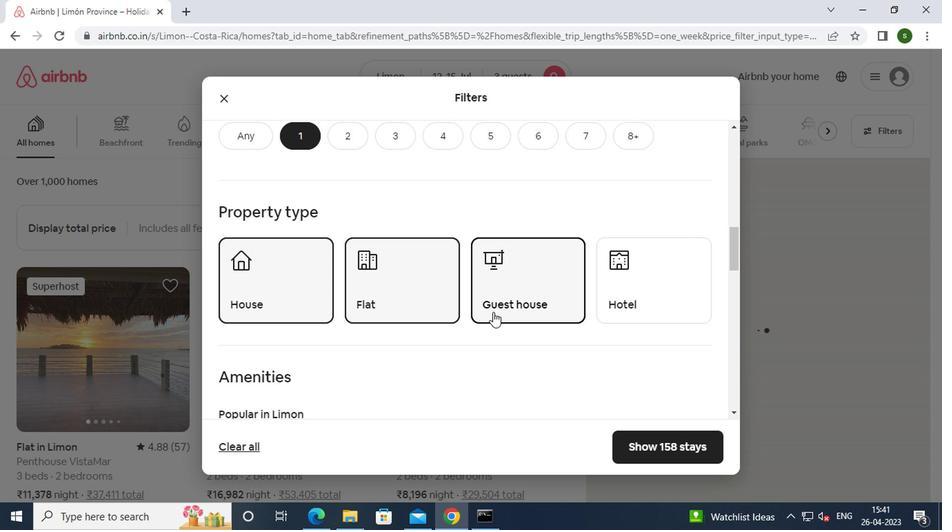 
Action: Mouse scrolled (490, 309) with delta (0, 0)
Screenshot: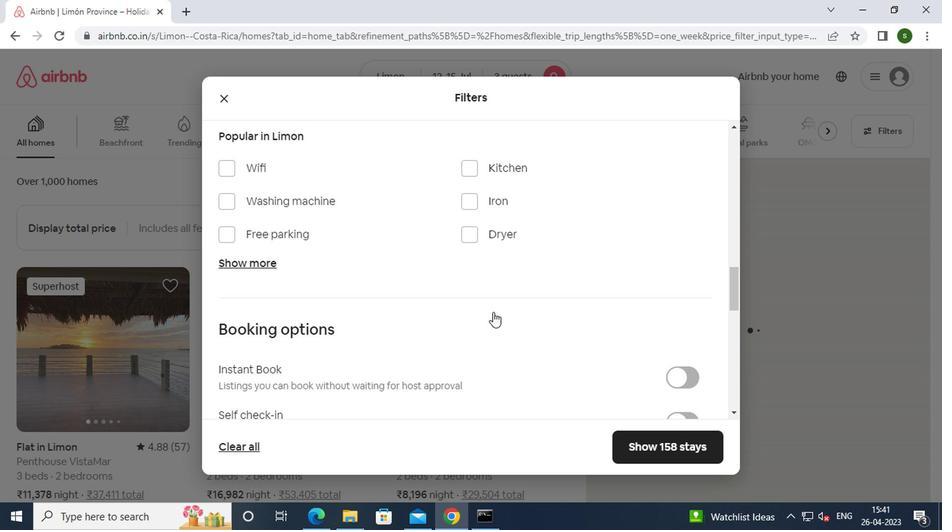 
Action: Mouse moved to (678, 323)
Screenshot: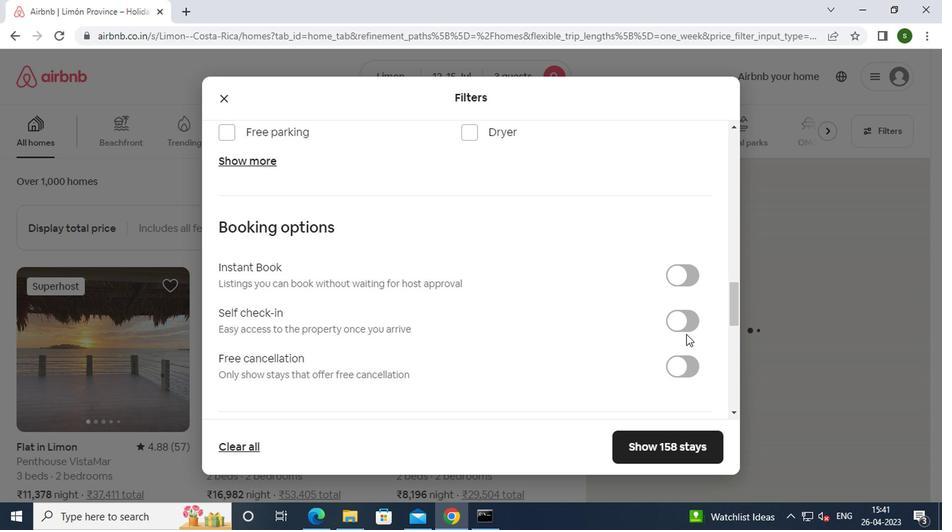 
Action: Mouse pressed left at (678, 323)
Screenshot: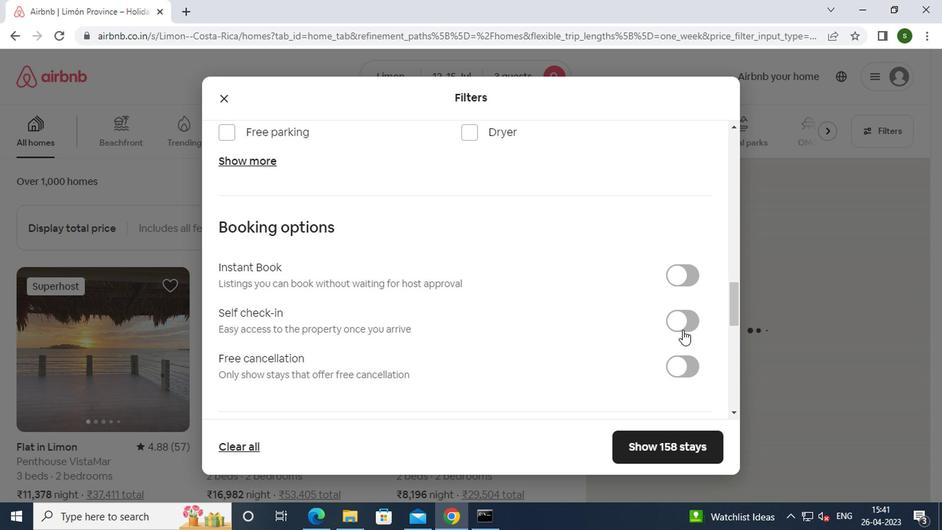 
Action: Mouse moved to (593, 326)
Screenshot: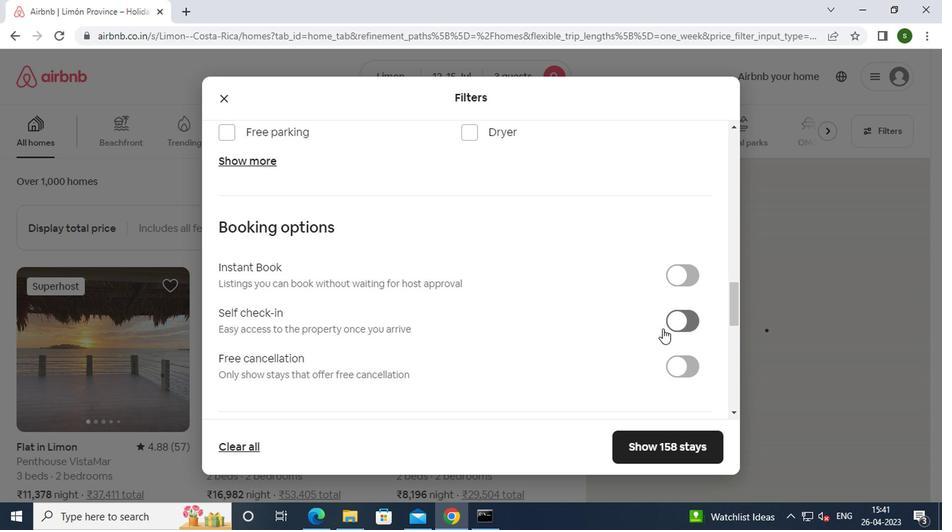 
Action: Mouse scrolled (593, 325) with delta (0, 0)
Screenshot: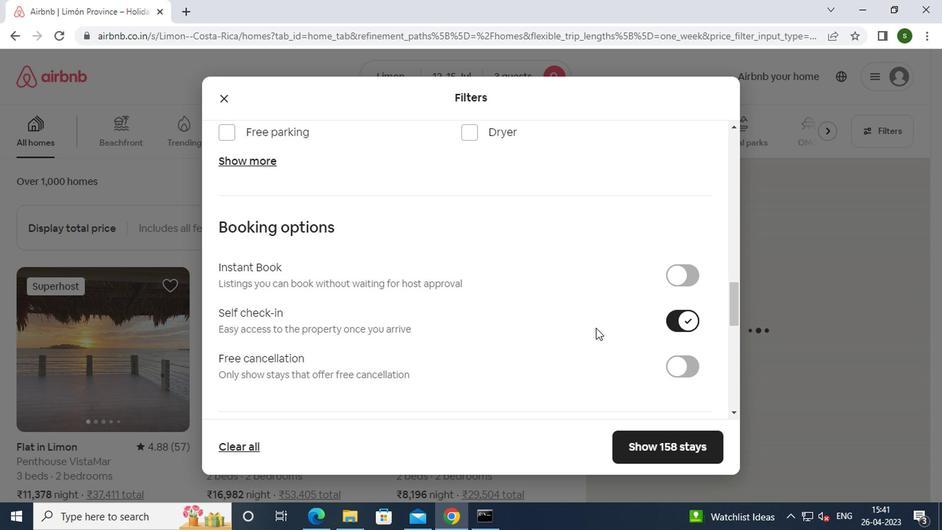 
Action: Mouse scrolled (593, 325) with delta (0, 0)
Screenshot: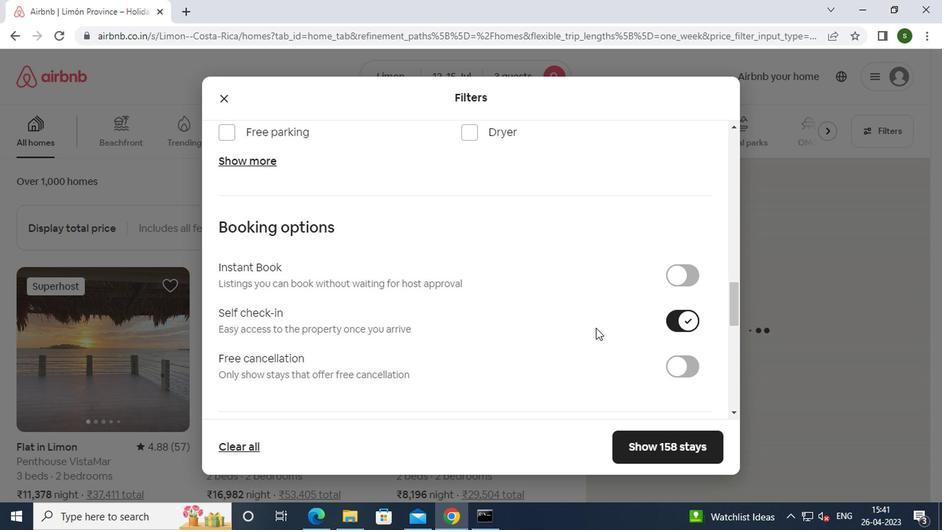 
Action: Mouse scrolled (593, 325) with delta (0, 0)
Screenshot: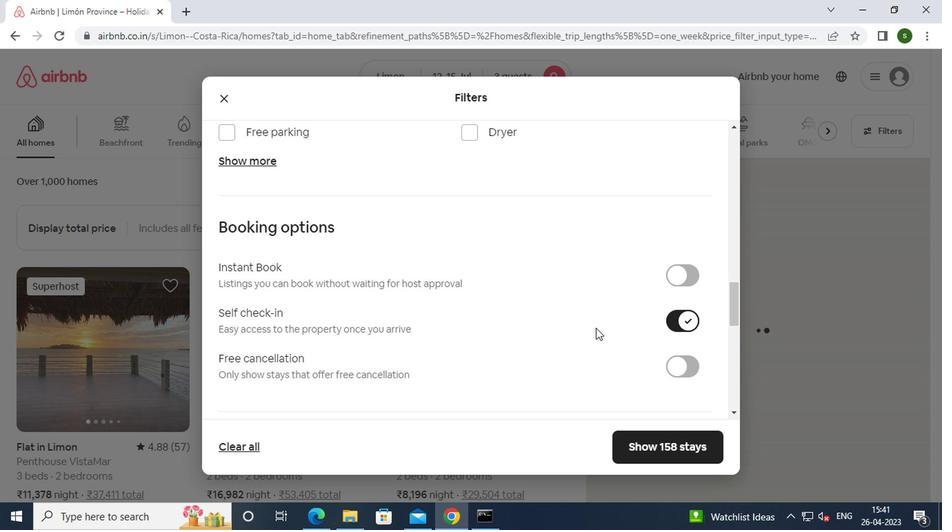 
Action: Mouse scrolled (593, 325) with delta (0, 0)
Screenshot: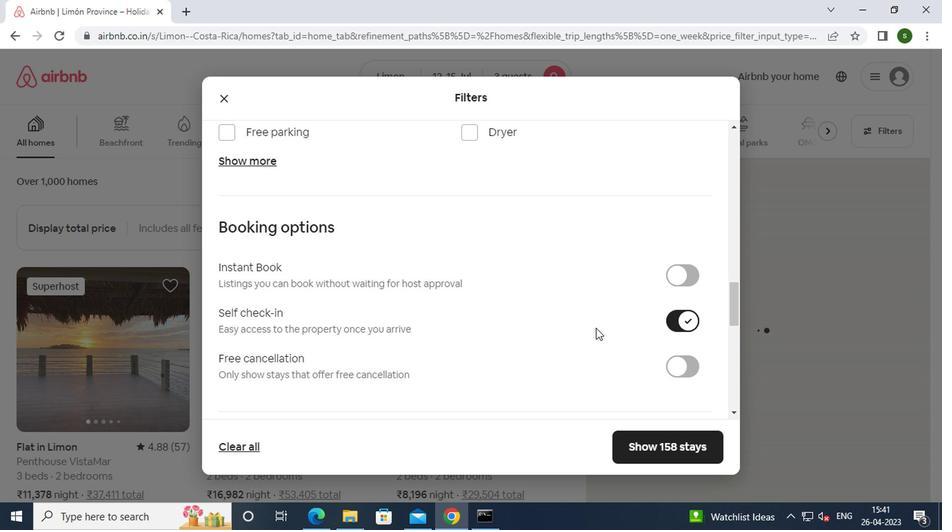 
Action: Mouse scrolled (593, 325) with delta (0, 0)
Screenshot: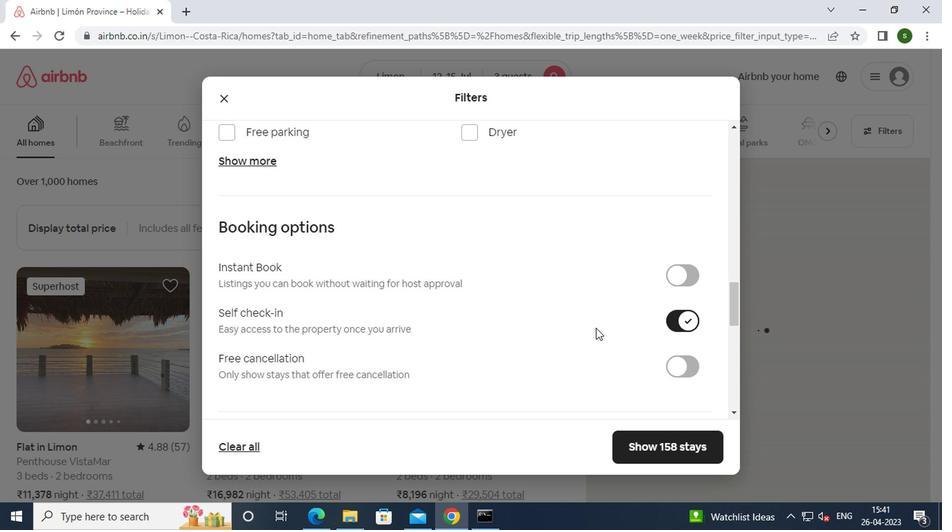 
Action: Mouse scrolled (593, 325) with delta (0, 0)
Screenshot: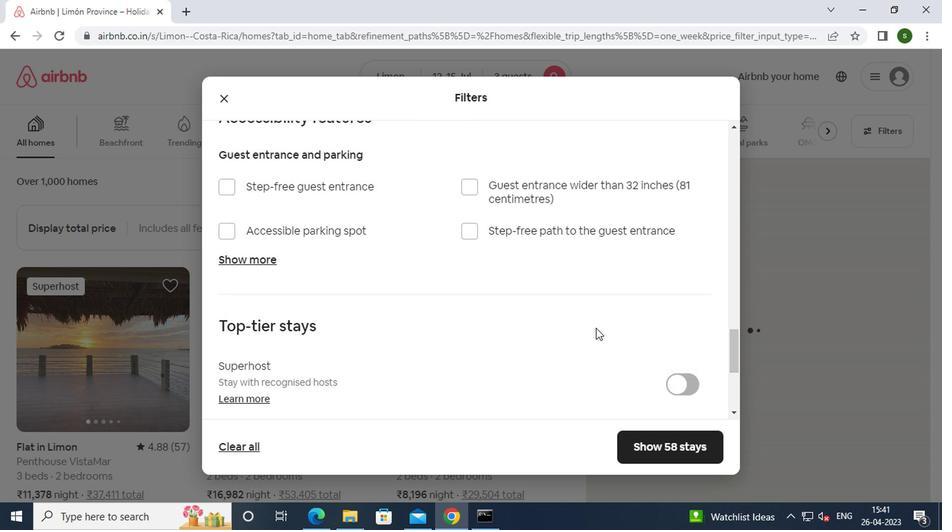 
Action: Mouse scrolled (593, 325) with delta (0, 0)
Screenshot: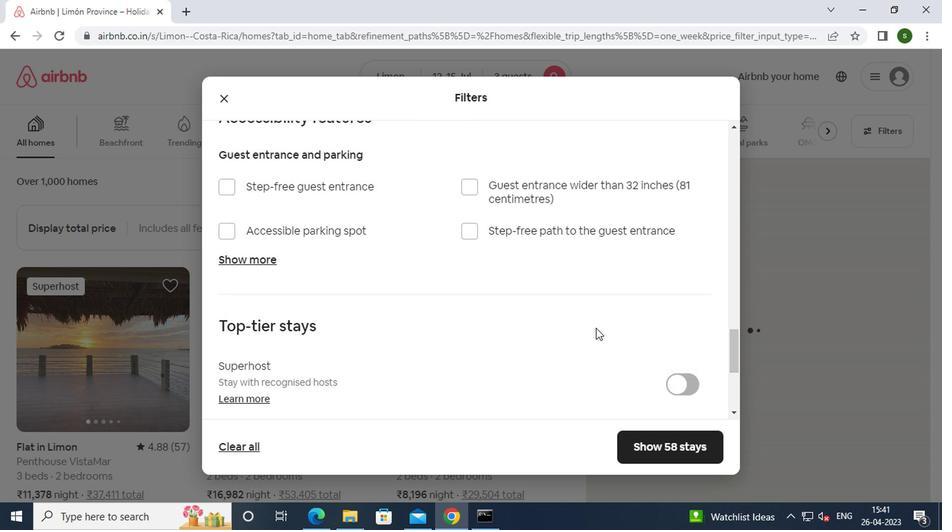 
Action: Mouse scrolled (593, 325) with delta (0, 0)
Screenshot: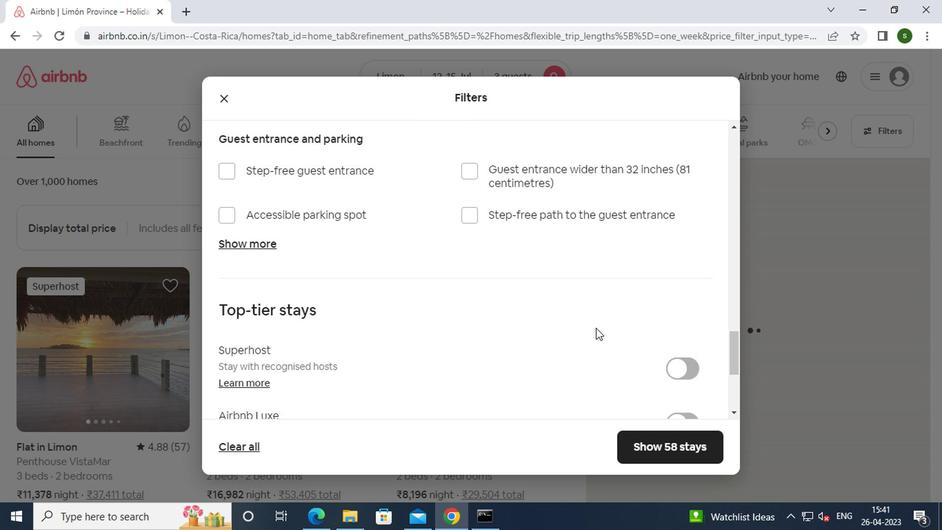 
Action: Mouse scrolled (593, 325) with delta (0, 0)
Screenshot: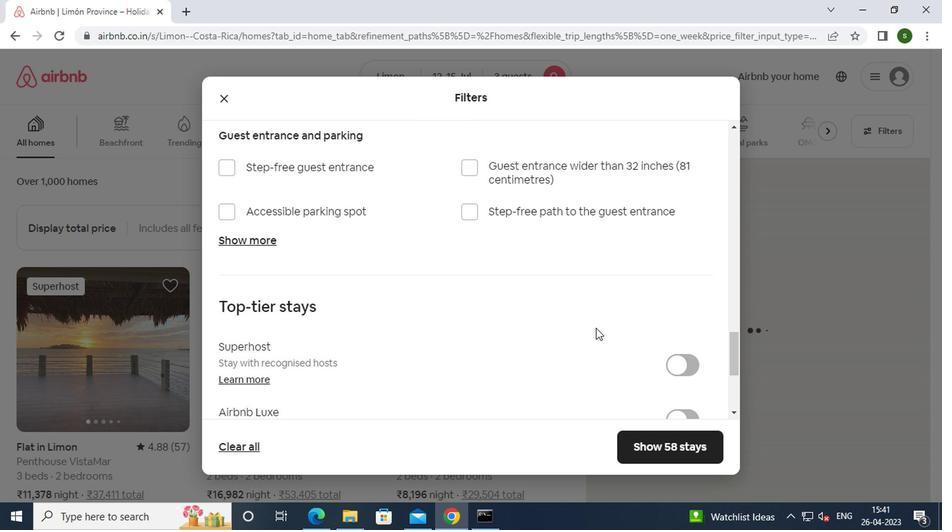 
Action: Mouse moved to (250, 322)
Screenshot: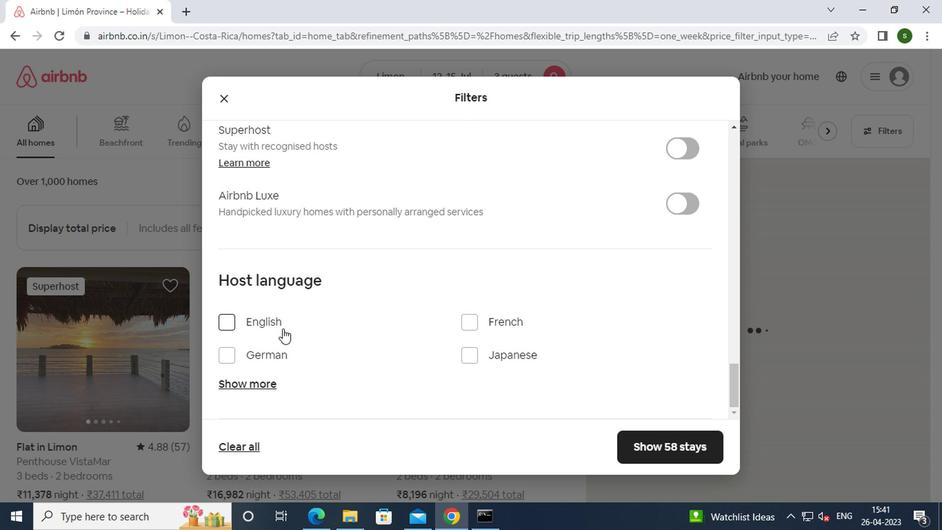 
Action: Mouse pressed left at (250, 322)
Screenshot: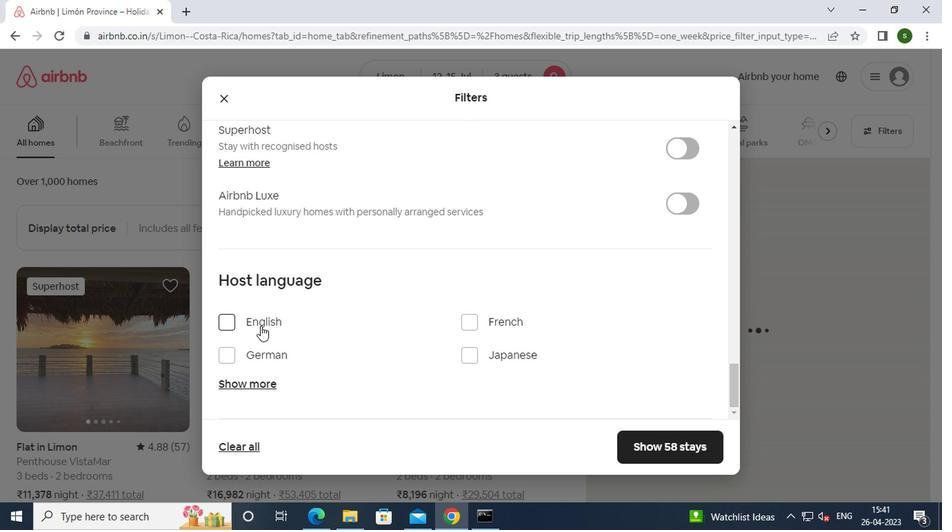 
Action: Mouse moved to (641, 446)
Screenshot: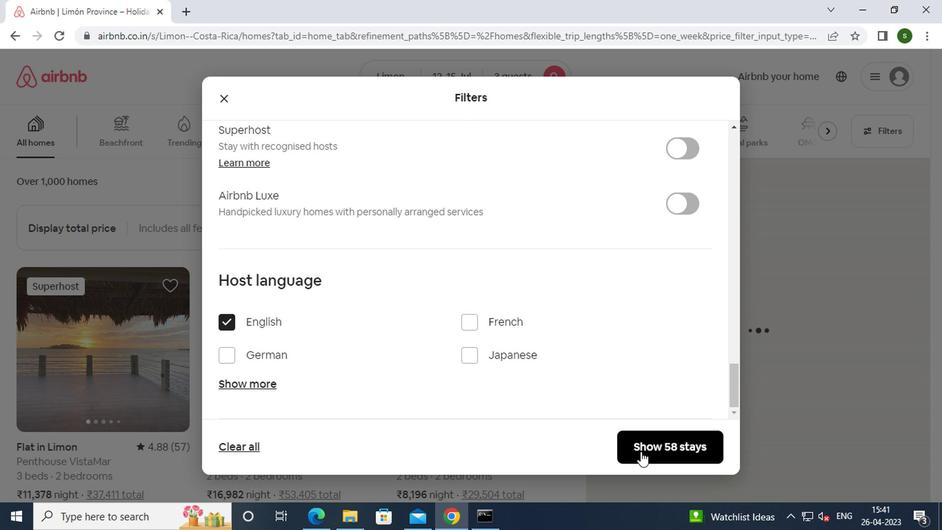 
Action: Mouse pressed left at (641, 446)
Screenshot: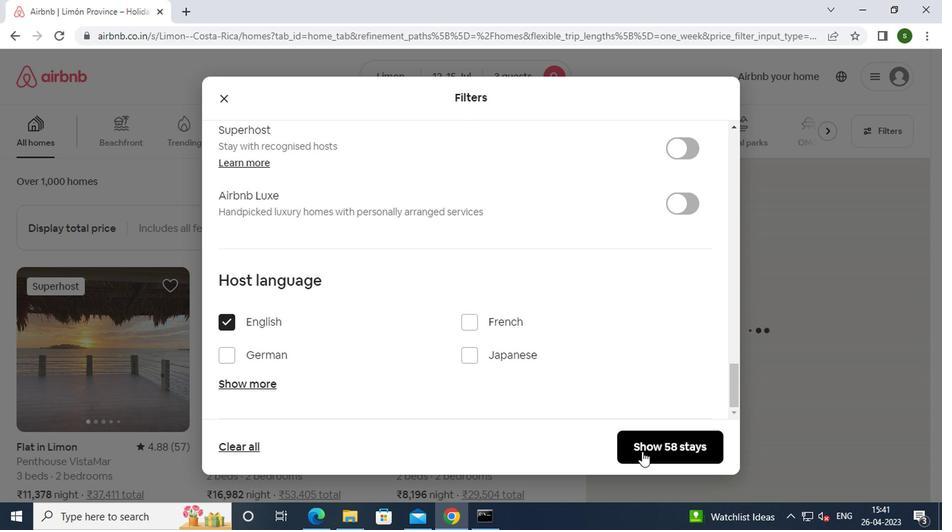 
Action: Mouse moved to (640, 442)
Screenshot: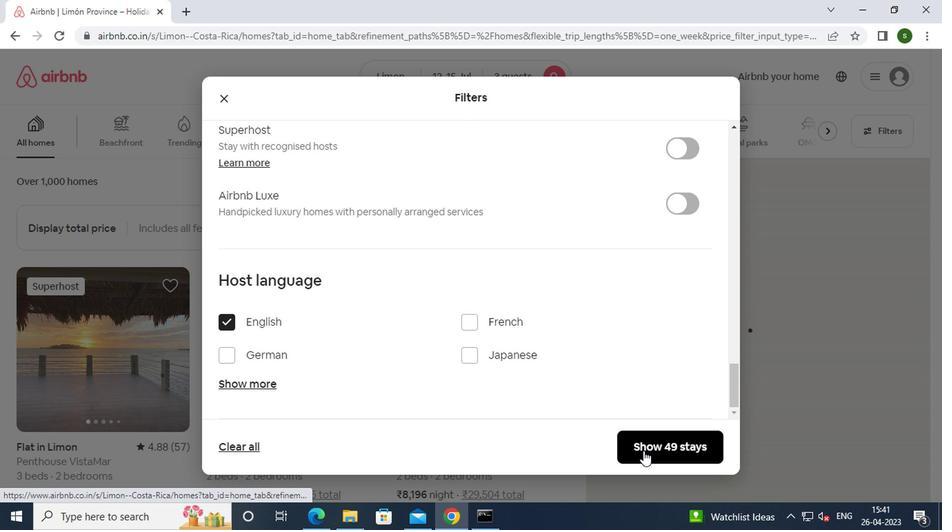 
